 Task: Find connections with filter location Maragogi with filter topic #successwith filter profile language Potuguese with filter current company Vira International Placements Pvt Ltd with filter school Loyola College with filter industry Embedded Software Products with filter service category Event Photography with filter keywords title Customer Support Representative
Action: Mouse moved to (501, 96)
Screenshot: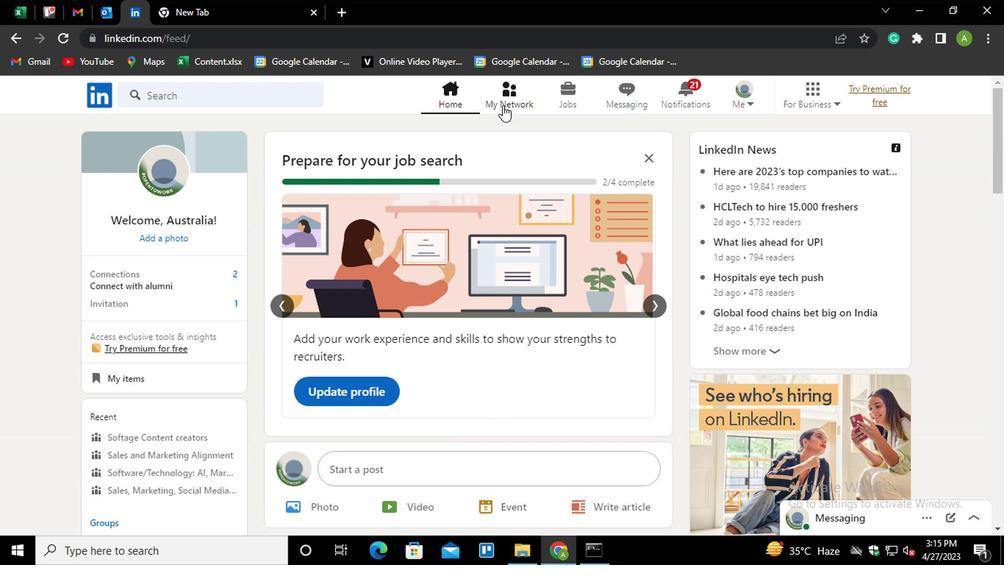 
Action: Mouse pressed left at (501, 96)
Screenshot: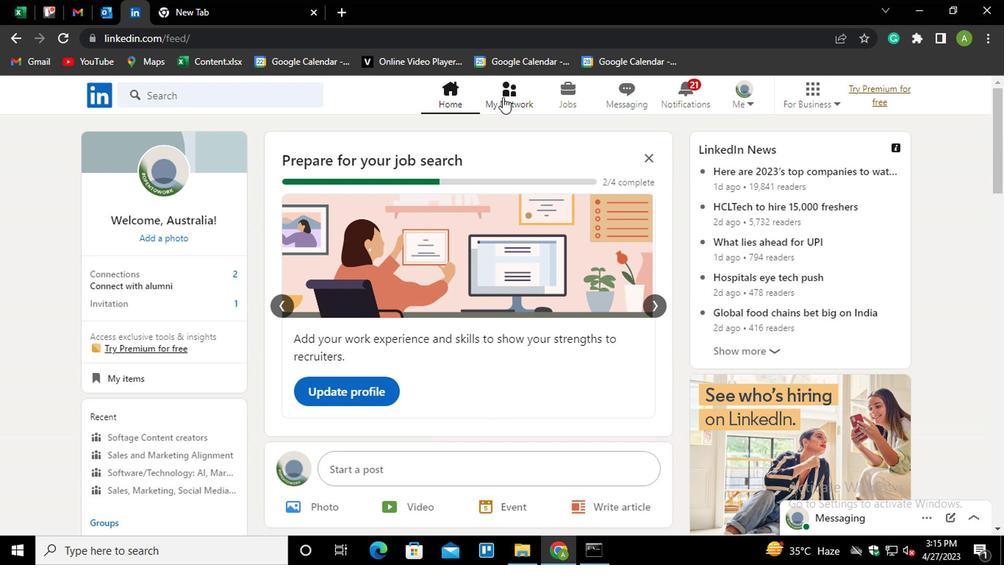
Action: Mouse moved to (187, 178)
Screenshot: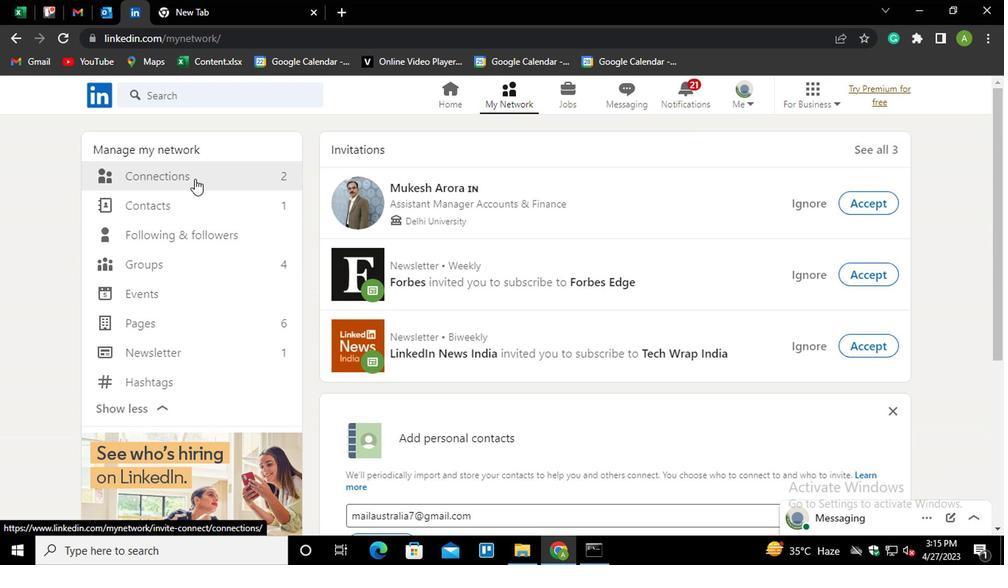 
Action: Mouse pressed left at (187, 178)
Screenshot: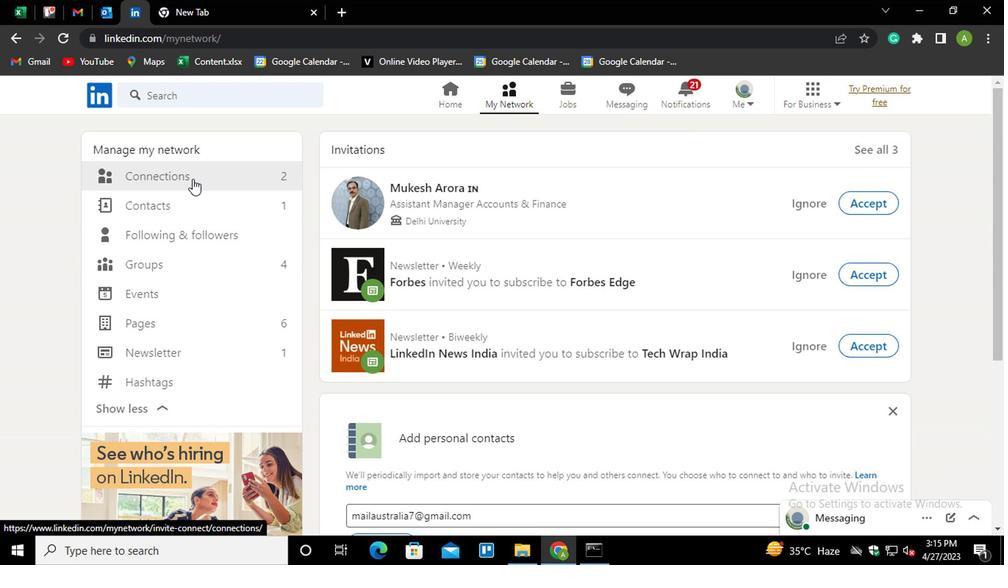 
Action: Mouse moved to (593, 174)
Screenshot: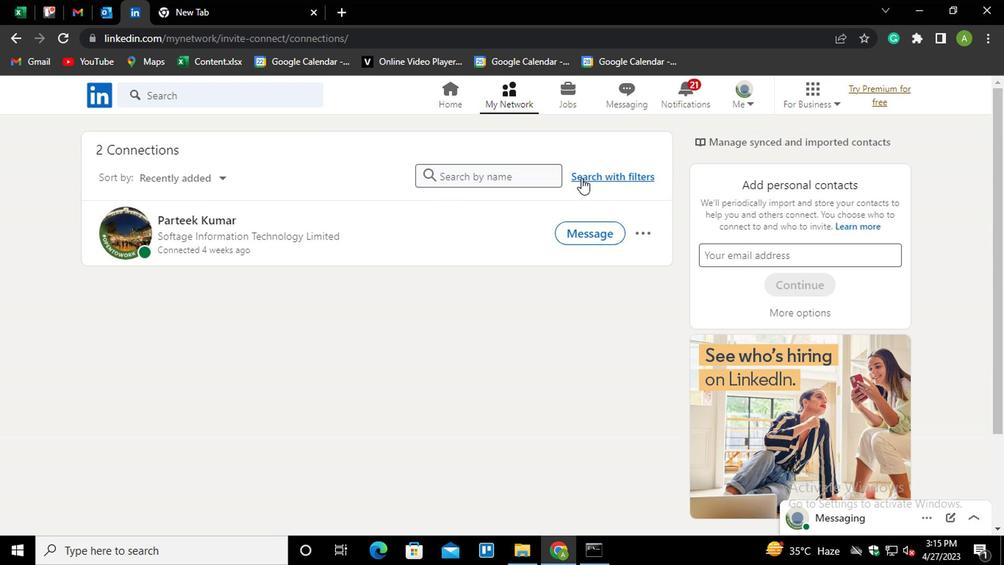 
Action: Mouse pressed left at (593, 174)
Screenshot: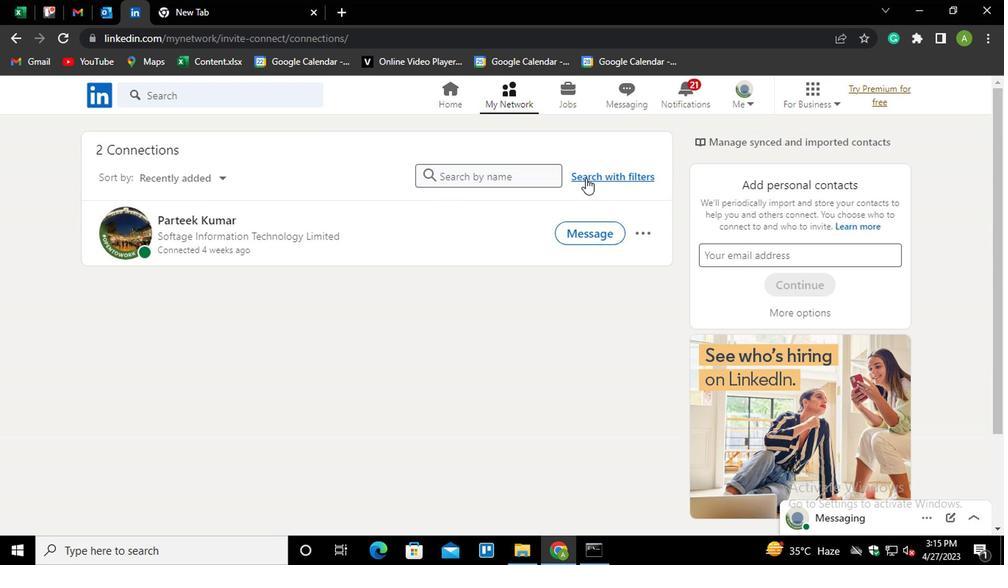 
Action: Mouse moved to (537, 136)
Screenshot: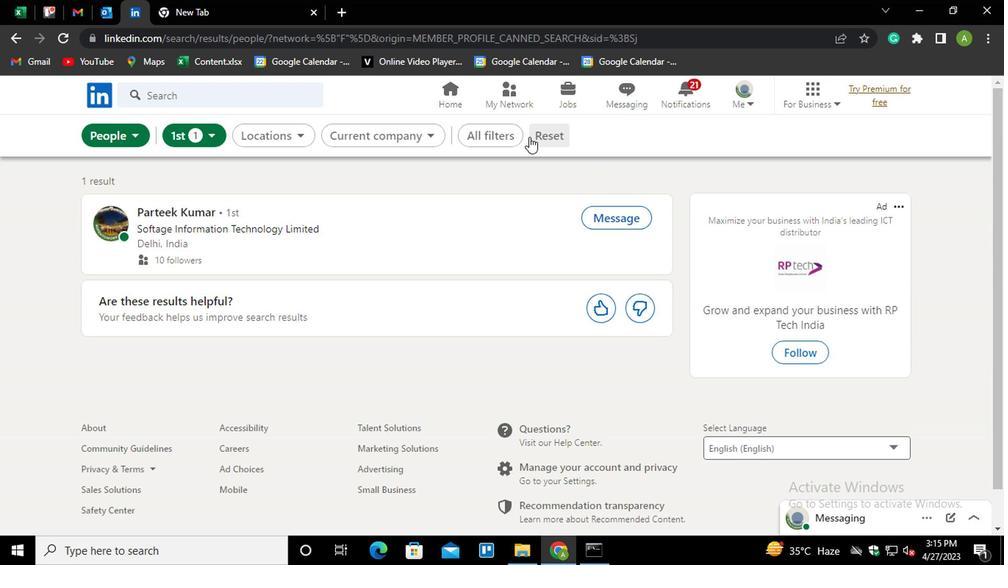 
Action: Mouse pressed left at (537, 136)
Screenshot: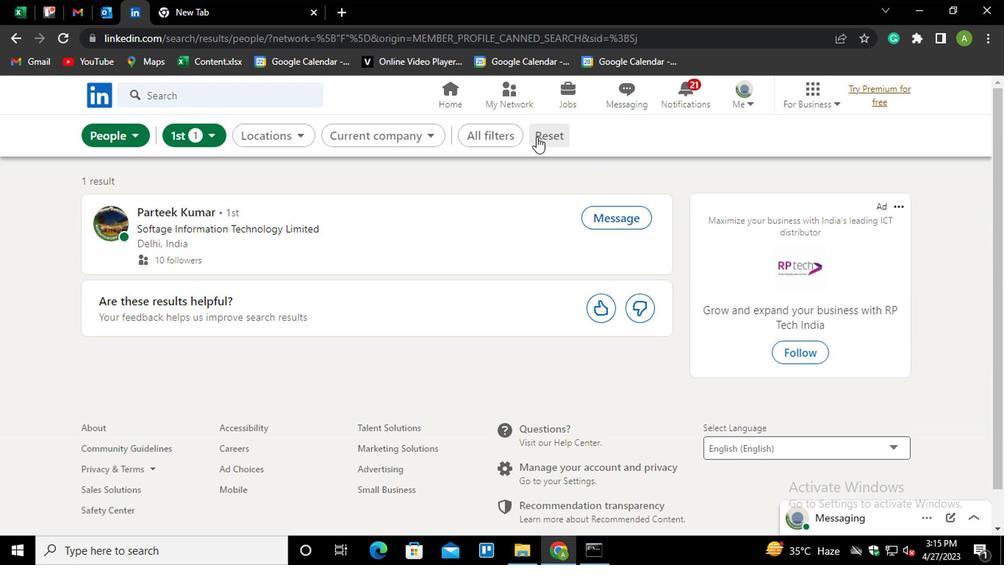 
Action: Mouse moved to (526, 136)
Screenshot: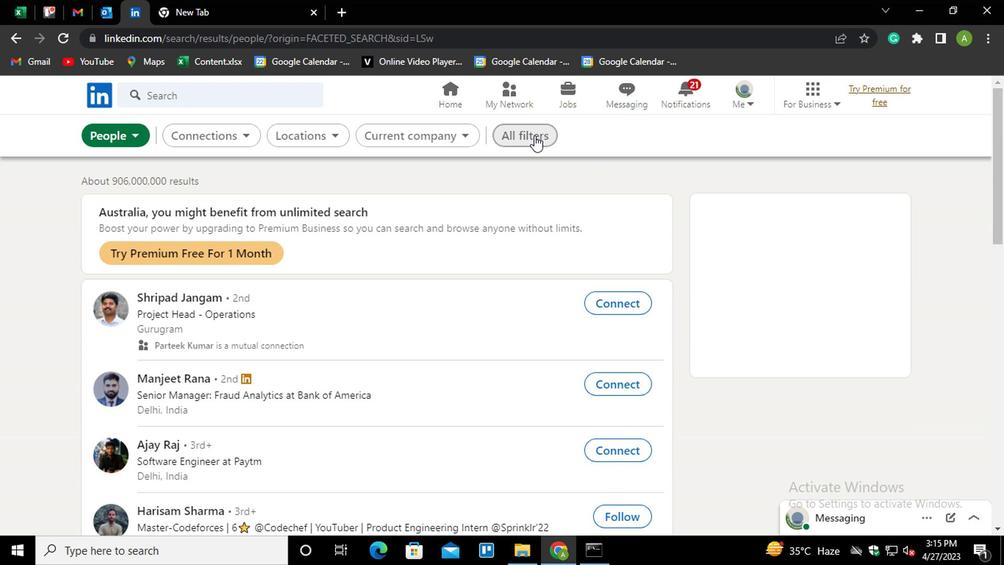 
Action: Mouse pressed left at (526, 136)
Screenshot: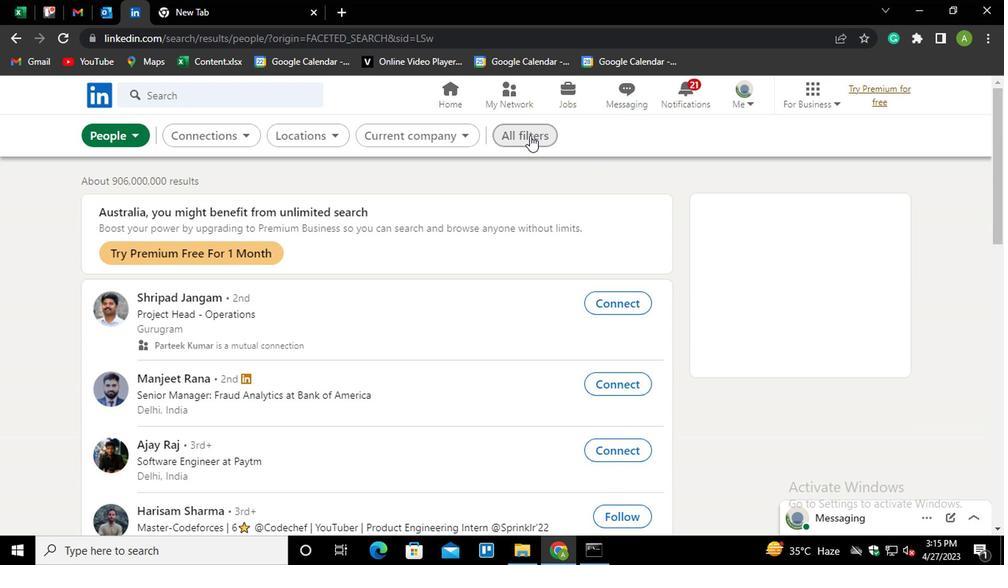 
Action: Mouse moved to (674, 323)
Screenshot: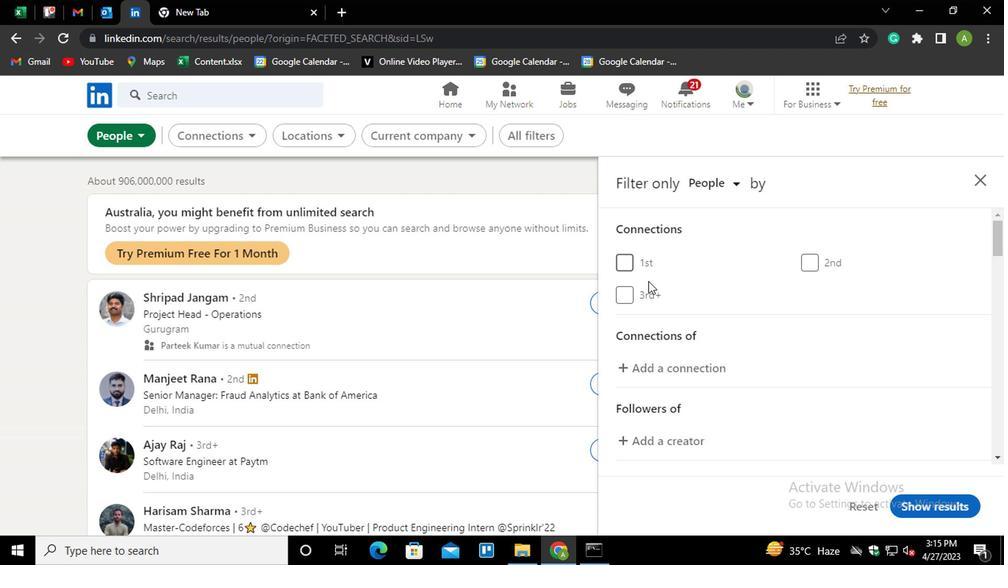 
Action: Mouse scrolled (674, 322) with delta (0, -1)
Screenshot: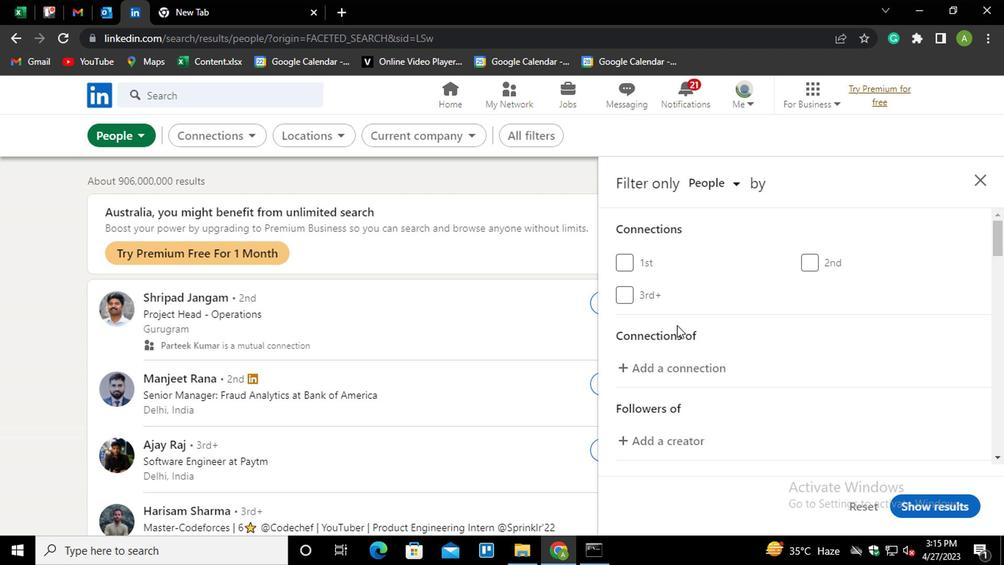 
Action: Mouse moved to (674, 323)
Screenshot: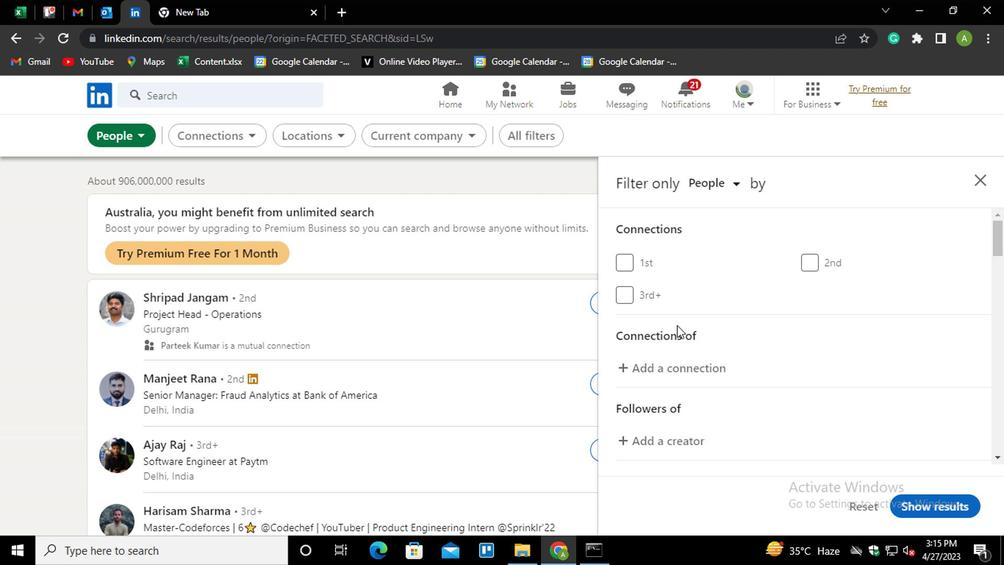 
Action: Mouse scrolled (674, 323) with delta (0, 0)
Screenshot: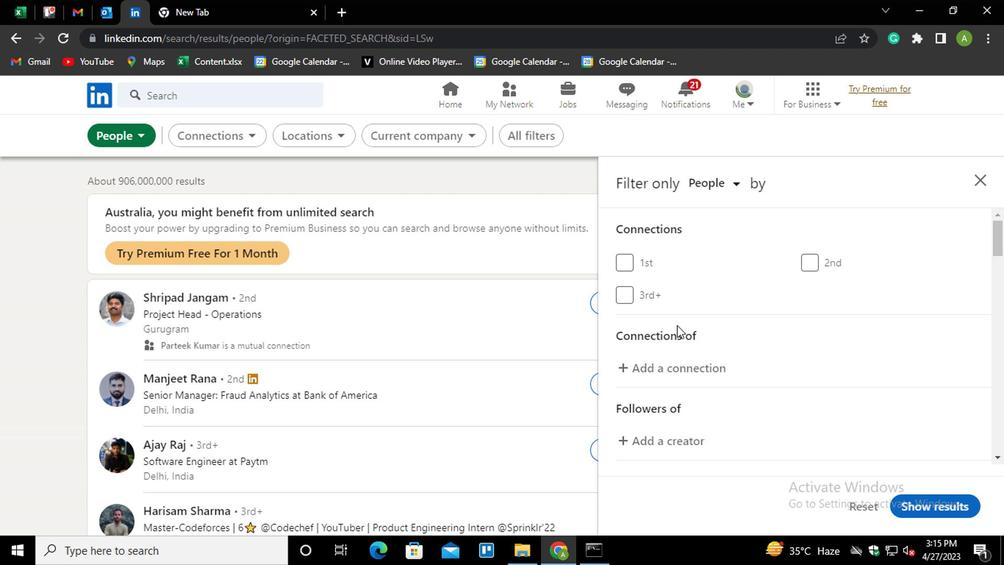 
Action: Mouse scrolled (674, 323) with delta (0, 0)
Screenshot: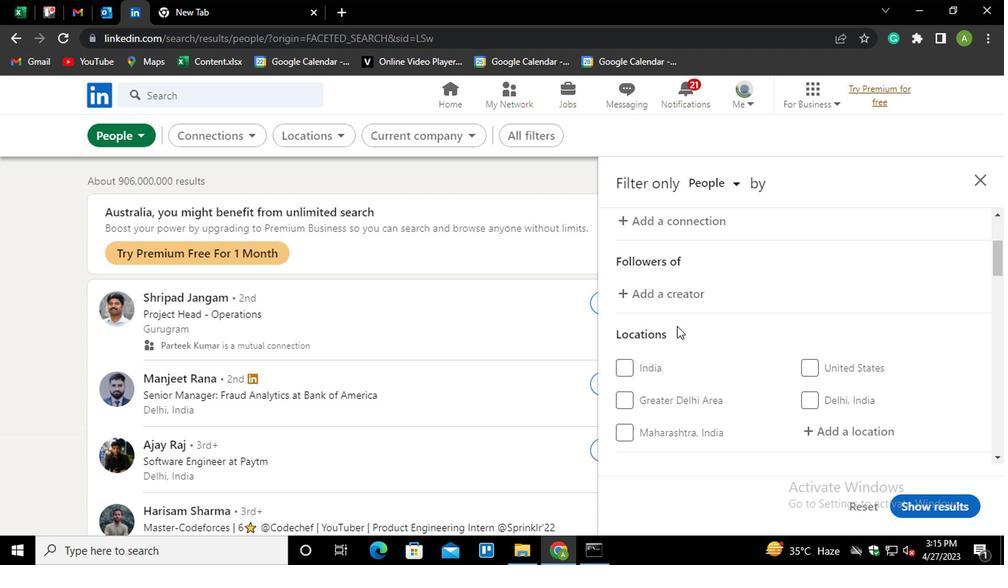
Action: Mouse moved to (840, 356)
Screenshot: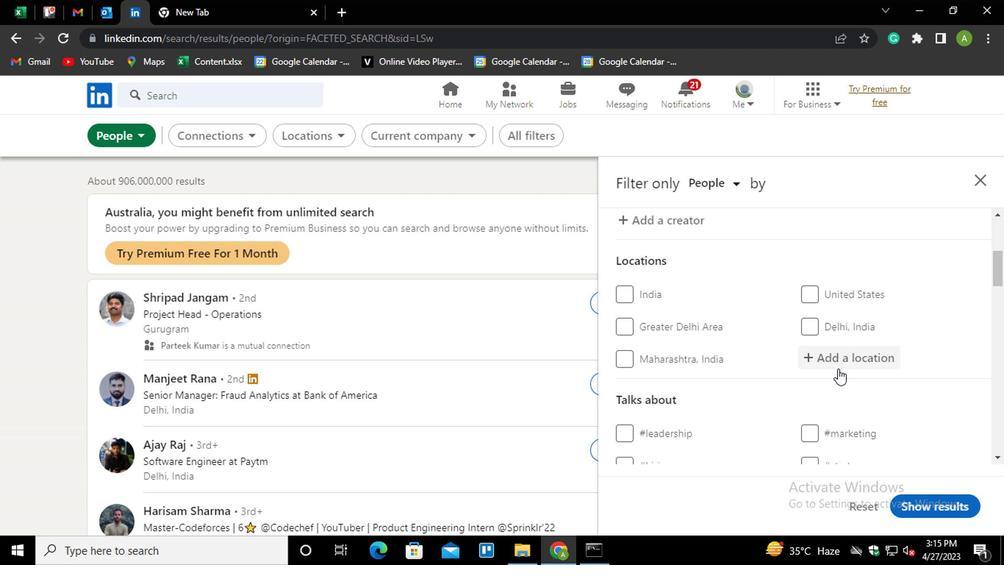 
Action: Mouse pressed left at (840, 356)
Screenshot: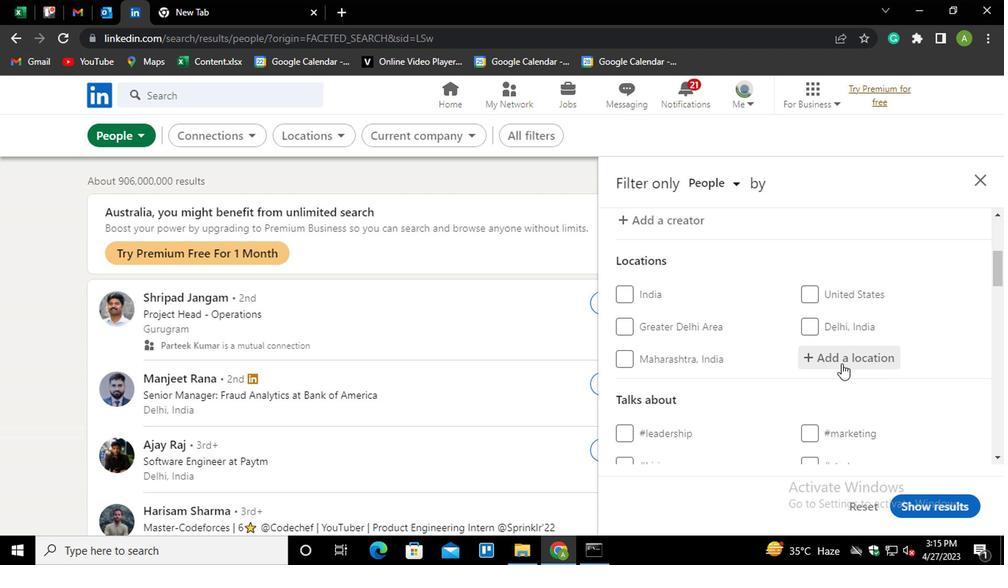 
Action: Mouse moved to (836, 356)
Screenshot: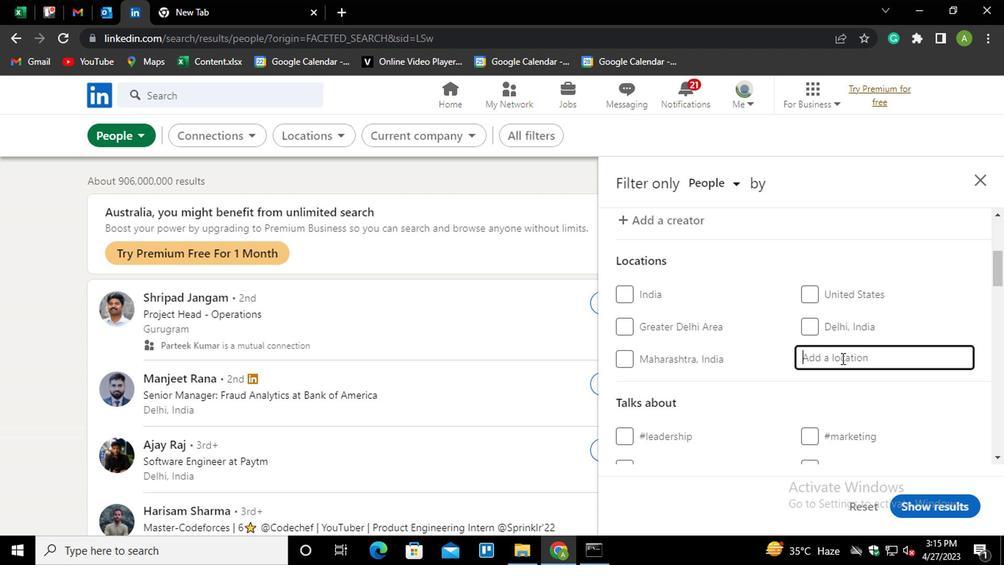 
Action: Mouse pressed left at (836, 356)
Screenshot: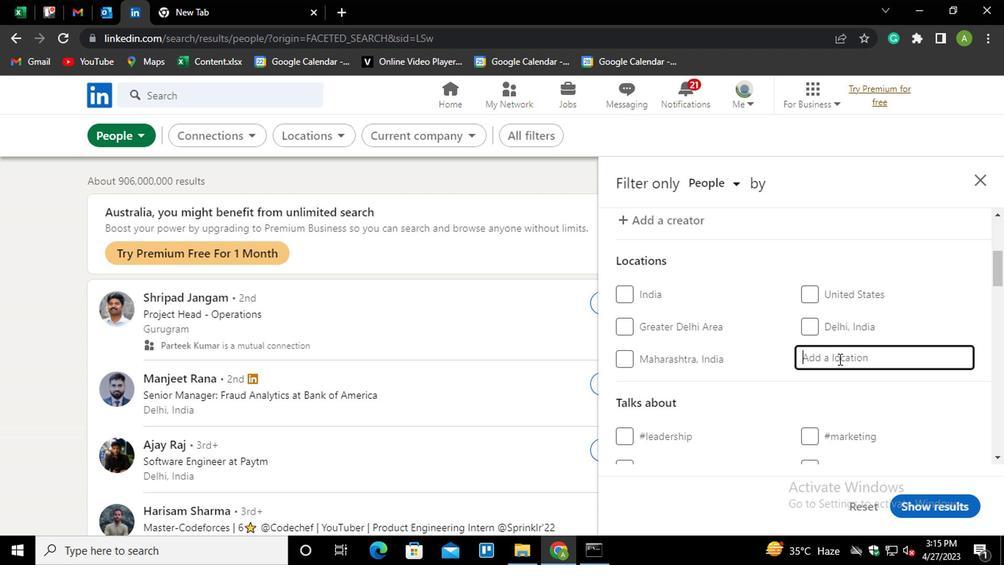 
Action: Key pressed <Key.shift>MARAGOGP<Key.backspace>I<Key.down><Key.enter>
Screenshot: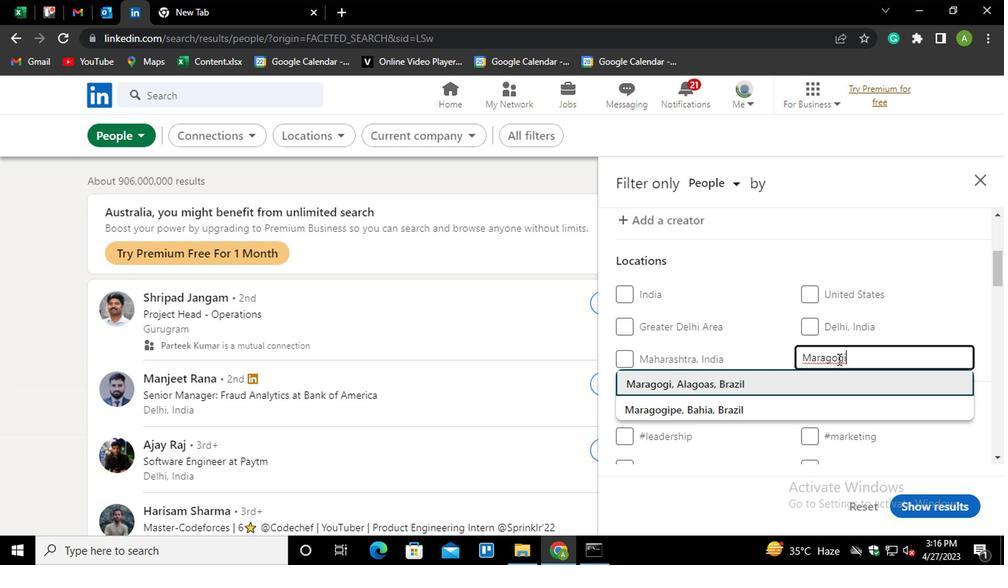 
Action: Mouse moved to (836, 355)
Screenshot: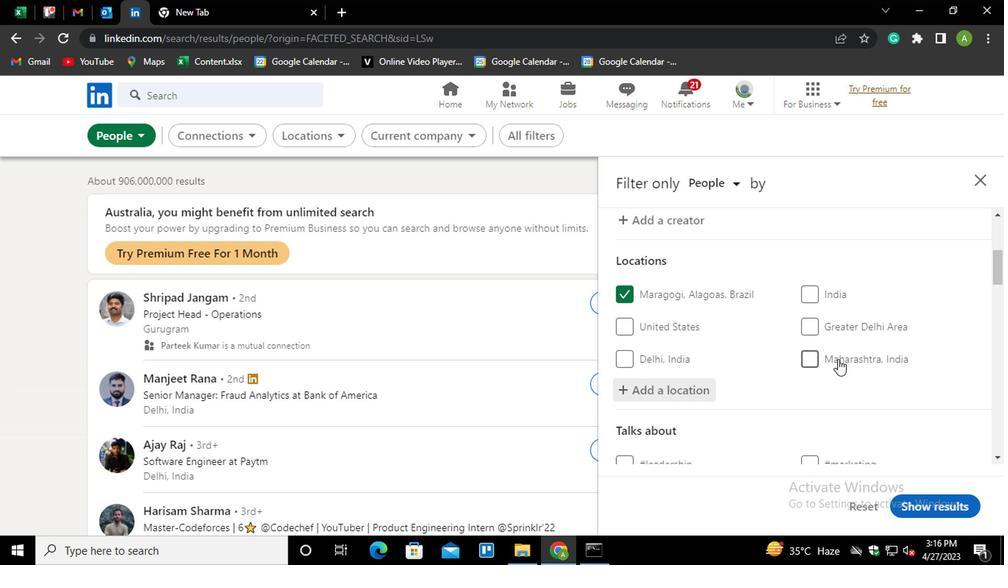 
Action: Mouse scrolled (836, 355) with delta (0, 0)
Screenshot: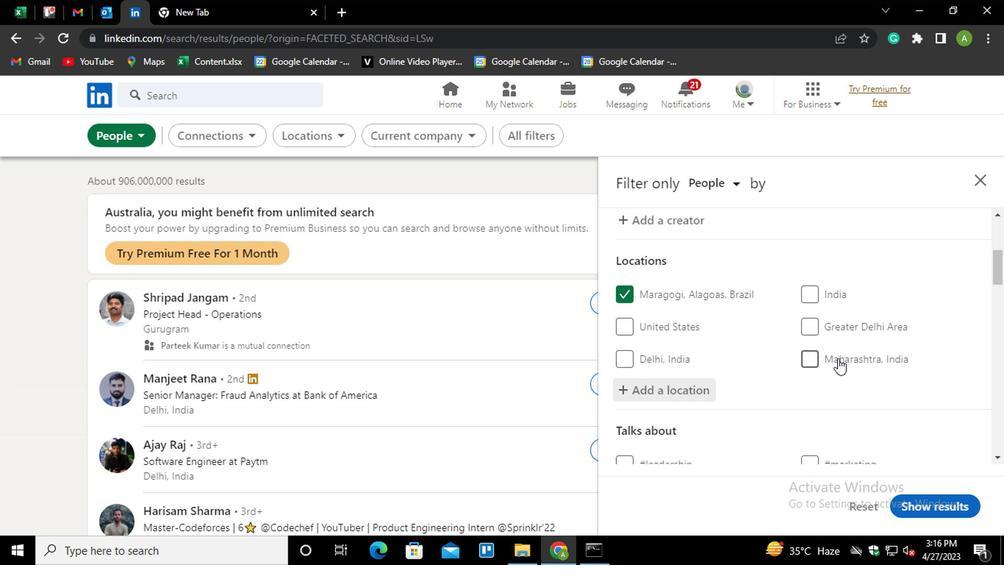 
Action: Mouse scrolled (836, 355) with delta (0, 0)
Screenshot: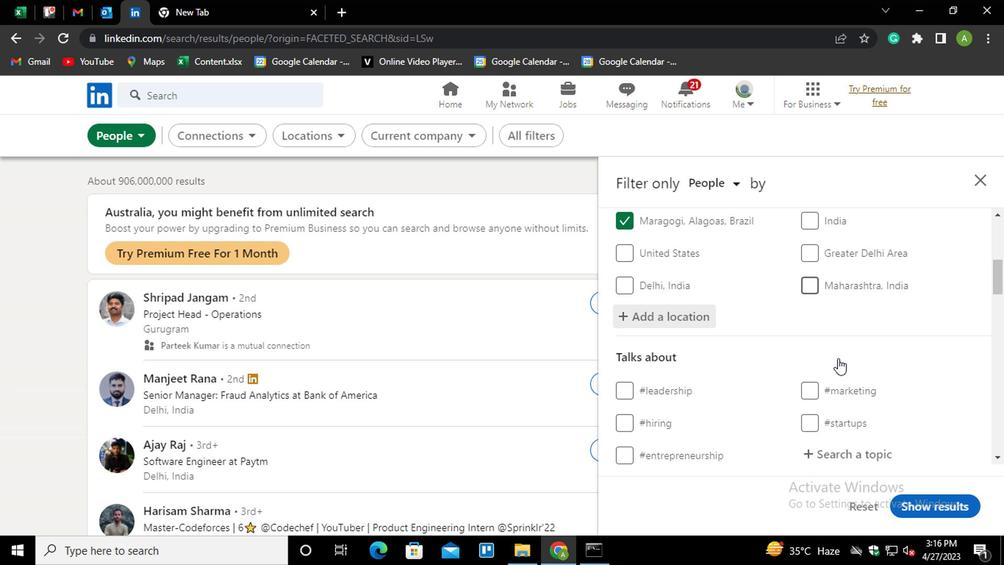 
Action: Mouse scrolled (836, 355) with delta (0, 0)
Screenshot: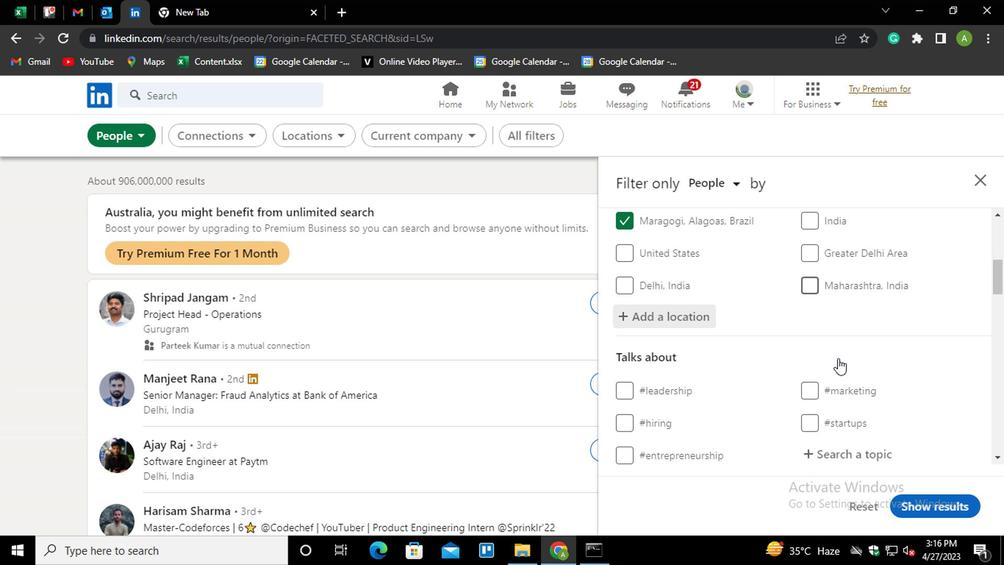 
Action: Mouse moved to (825, 305)
Screenshot: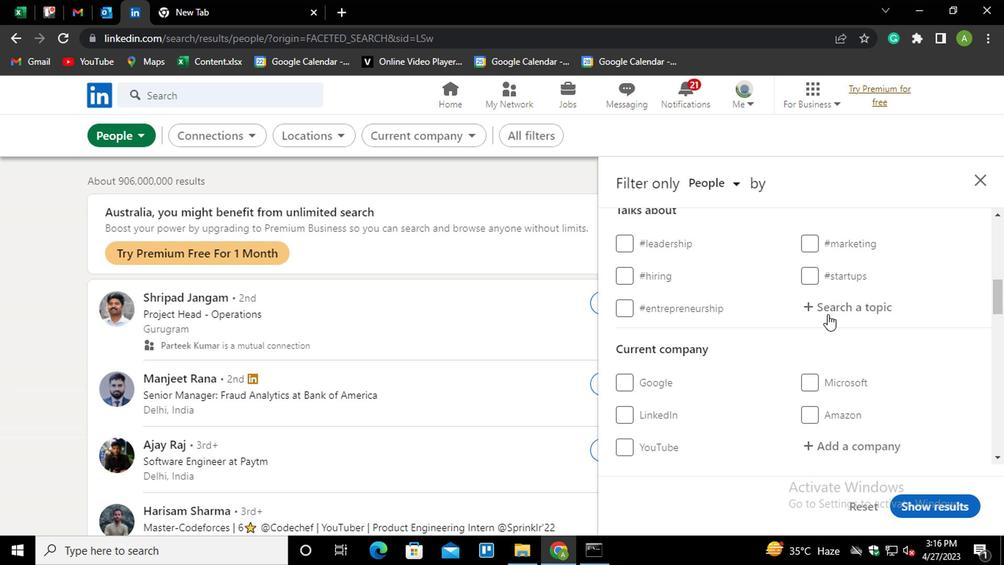 
Action: Mouse pressed left at (825, 305)
Screenshot: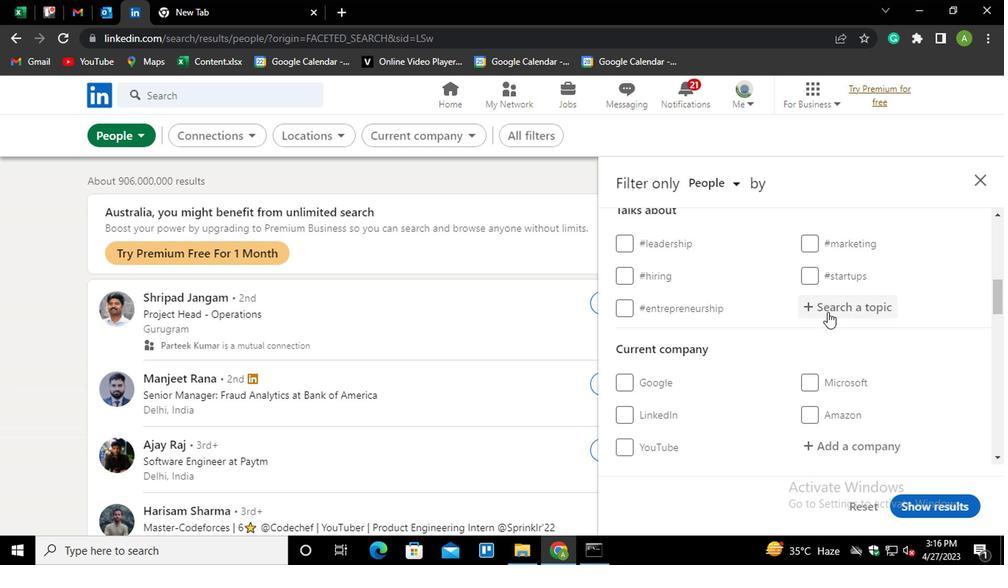 
Action: Mouse moved to (815, 309)
Screenshot: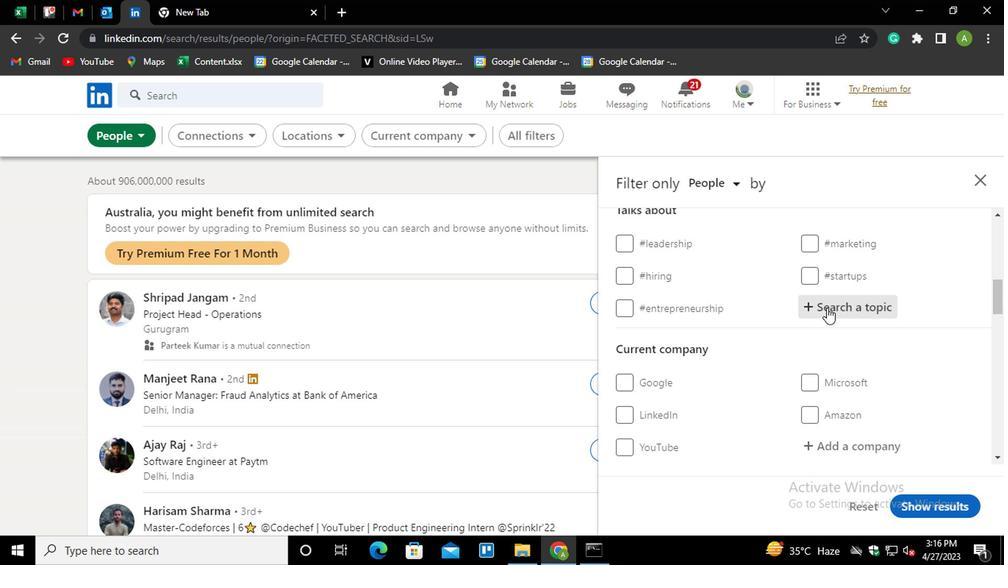
Action: Key pressed <Key.shift>#SUV<Key.backspace>CCESS
Screenshot: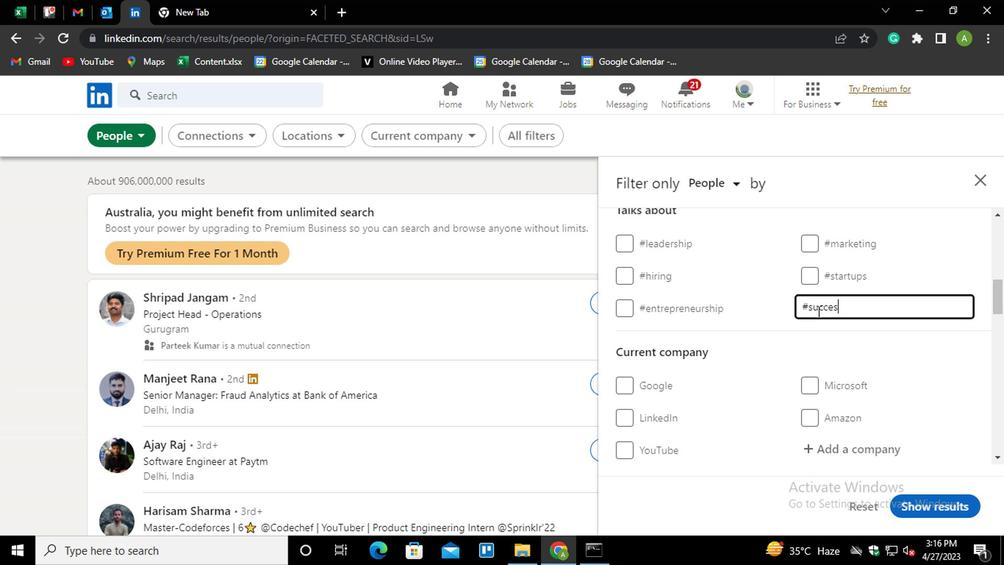 
Action: Mouse moved to (798, 331)
Screenshot: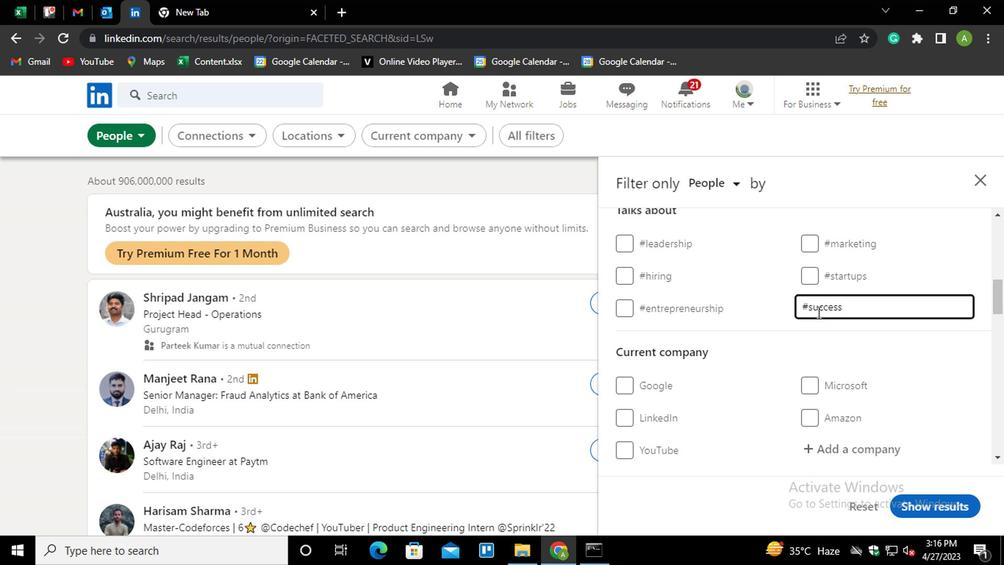 
Action: Mouse pressed left at (798, 331)
Screenshot: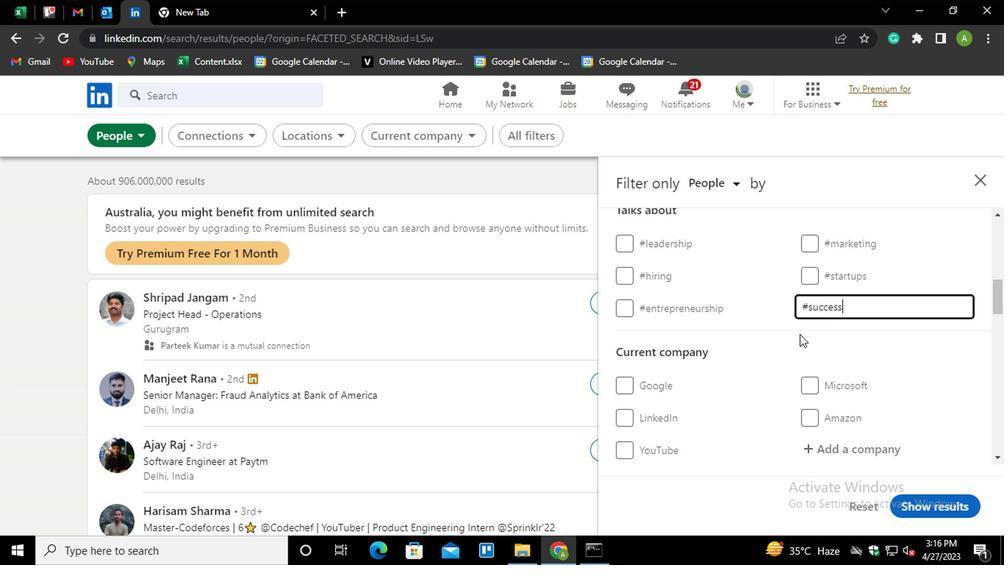 
Action: Mouse scrolled (798, 331) with delta (0, 0)
Screenshot: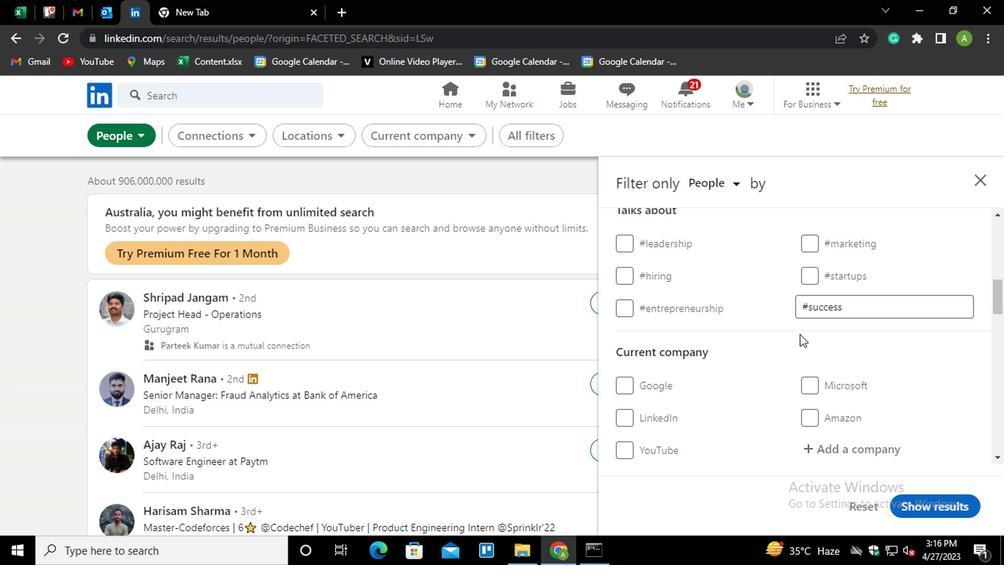 
Action: Mouse scrolled (798, 331) with delta (0, 0)
Screenshot: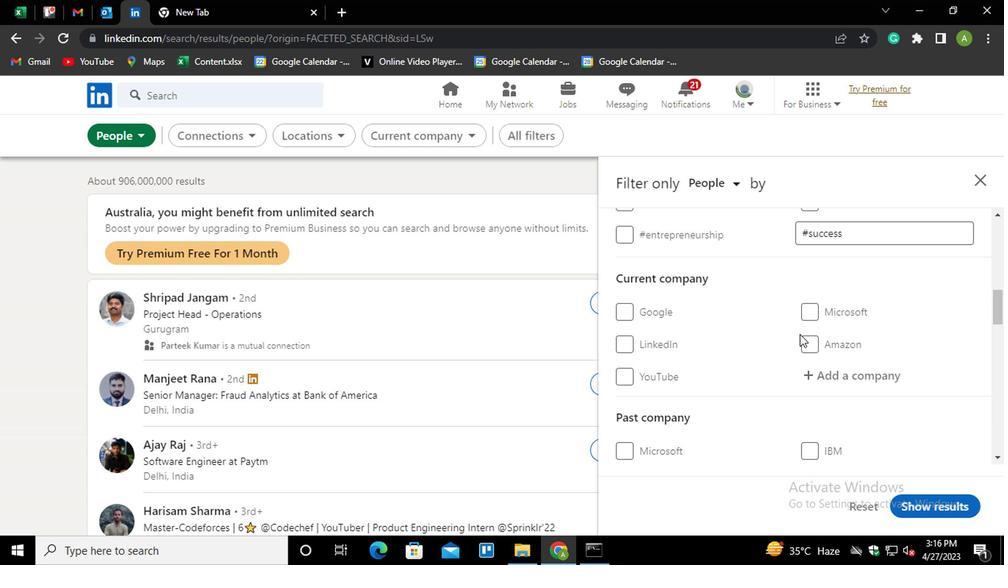 
Action: Mouse scrolled (798, 331) with delta (0, 0)
Screenshot: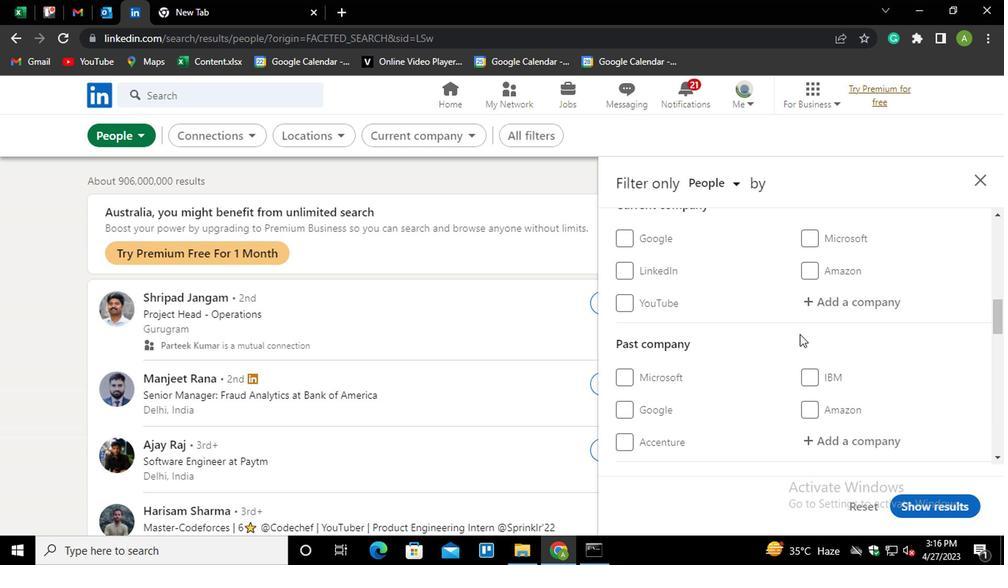 
Action: Mouse scrolled (798, 331) with delta (0, 0)
Screenshot: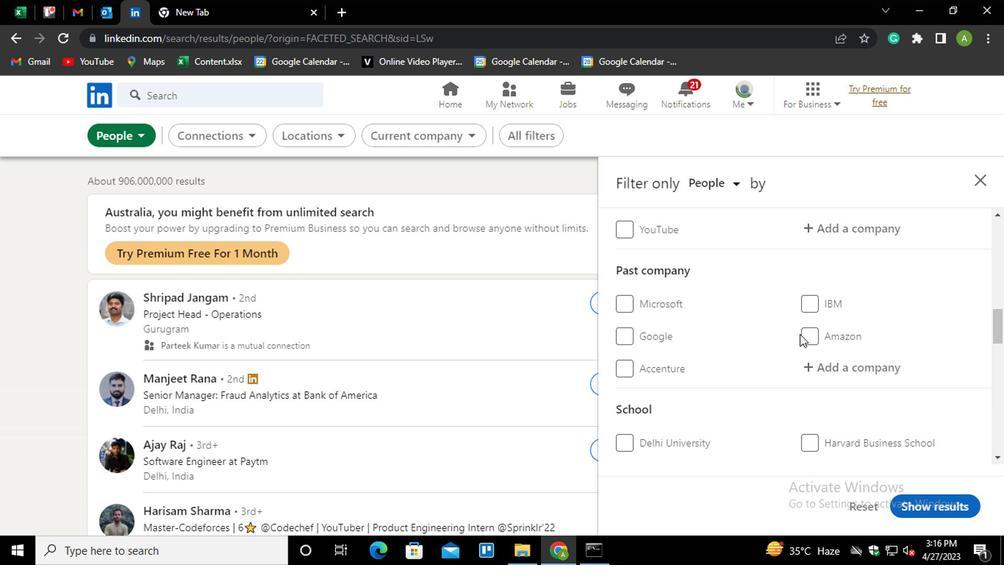 
Action: Mouse scrolled (798, 331) with delta (0, 0)
Screenshot: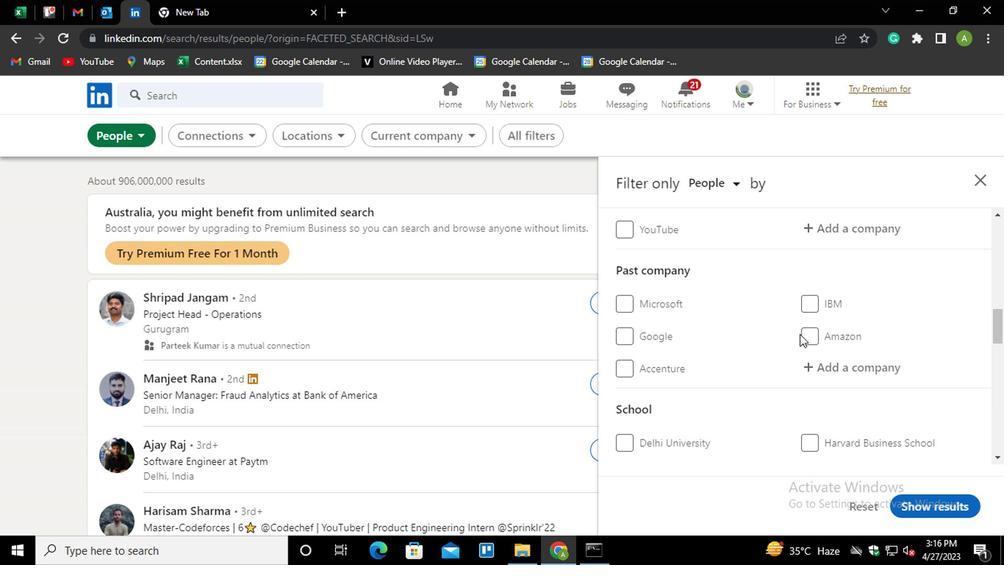 
Action: Mouse scrolled (798, 331) with delta (0, 0)
Screenshot: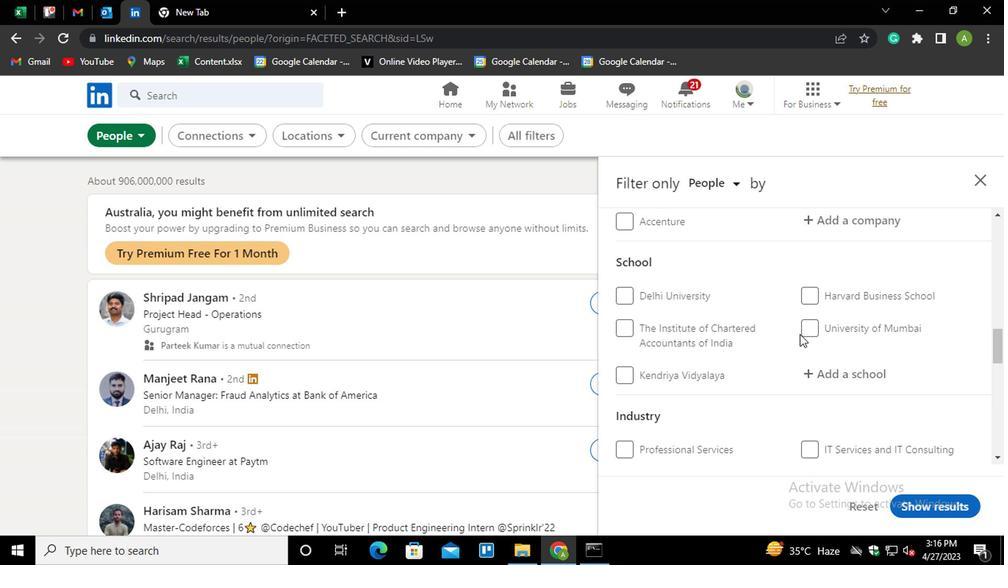 
Action: Mouse scrolled (798, 331) with delta (0, 0)
Screenshot: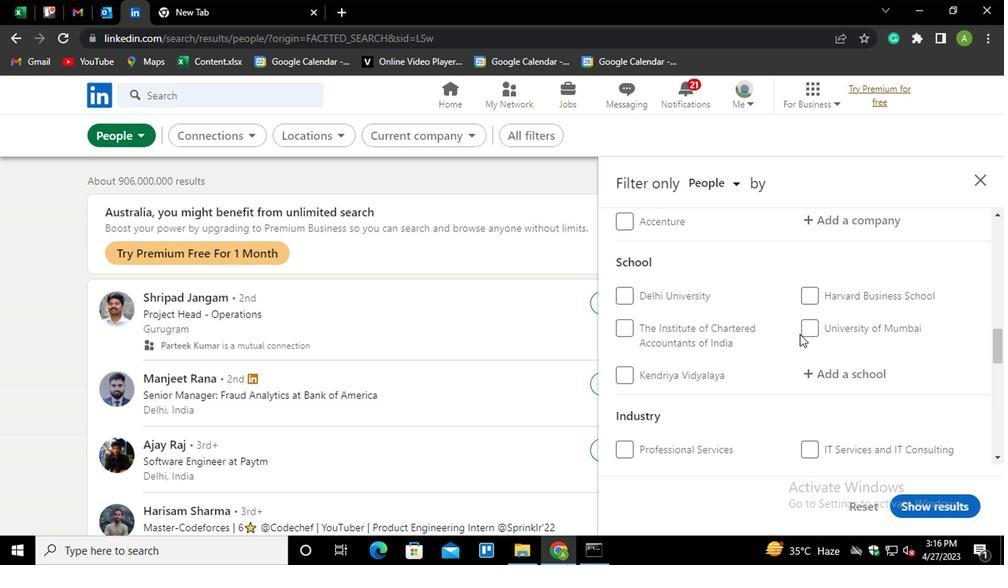 
Action: Mouse scrolled (798, 331) with delta (0, 0)
Screenshot: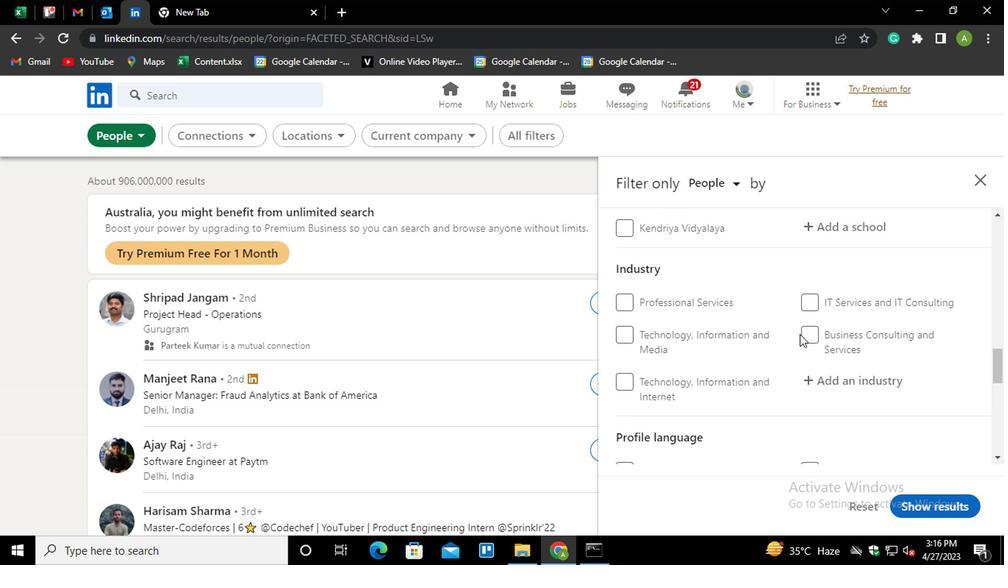 
Action: Mouse scrolled (798, 331) with delta (0, 0)
Screenshot: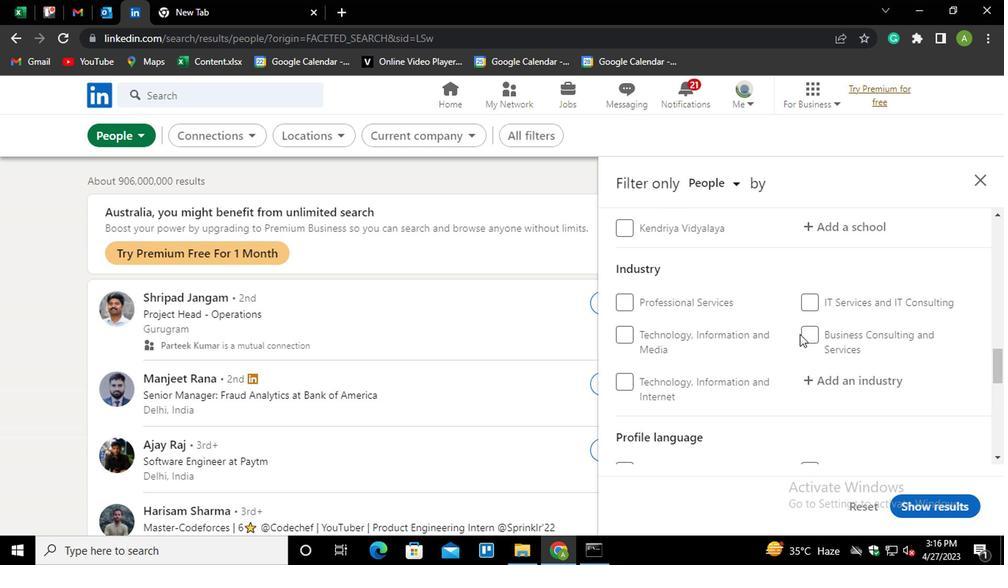 
Action: Mouse moved to (809, 346)
Screenshot: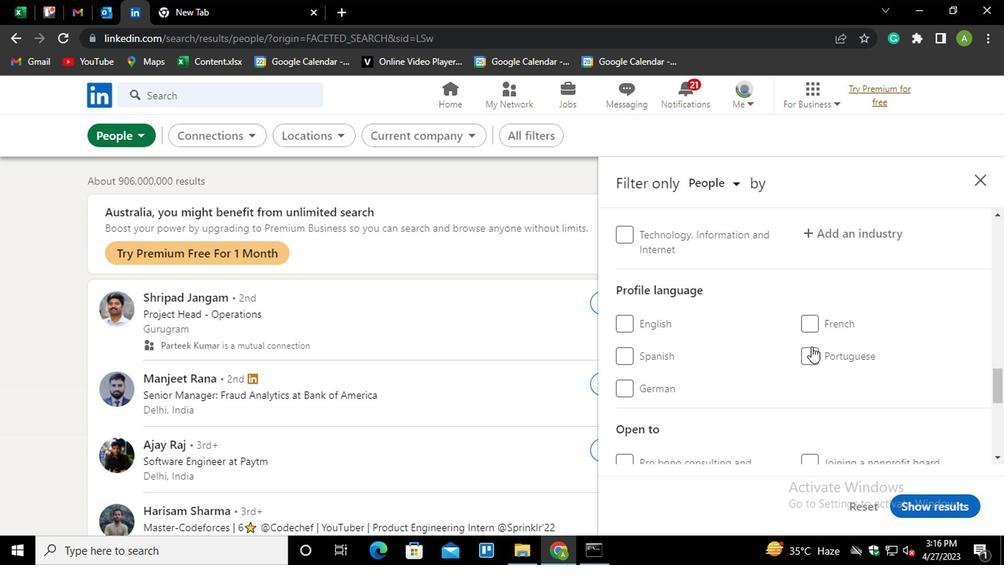
Action: Mouse pressed left at (809, 346)
Screenshot: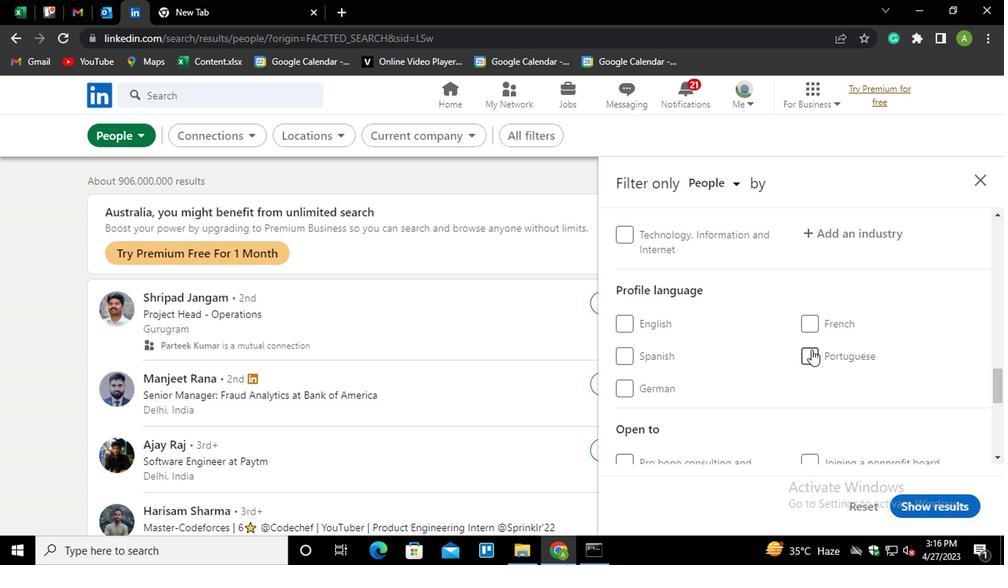 
Action: Mouse scrolled (809, 347) with delta (0, 1)
Screenshot: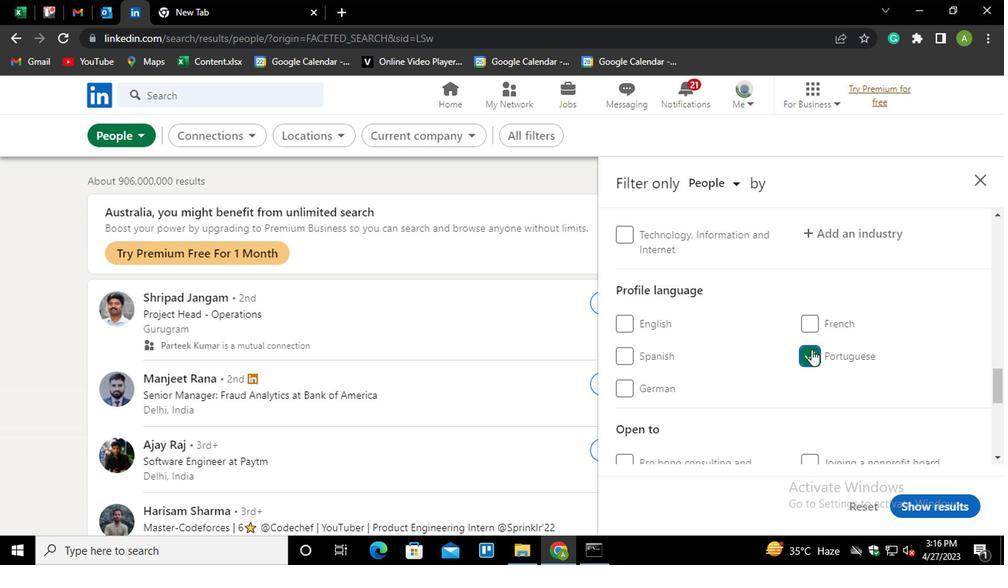 
Action: Mouse scrolled (809, 347) with delta (0, 1)
Screenshot: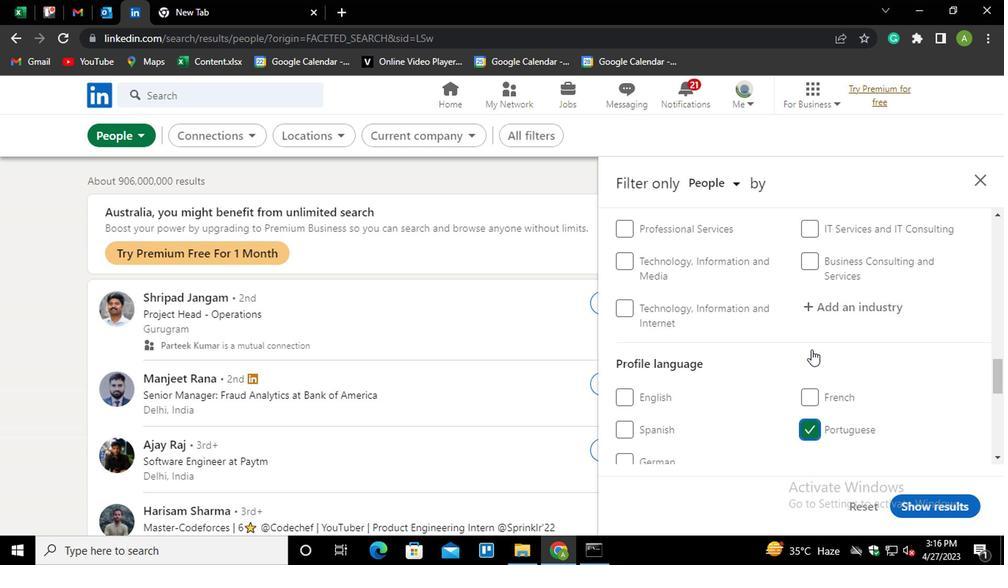 
Action: Mouse scrolled (809, 347) with delta (0, 1)
Screenshot: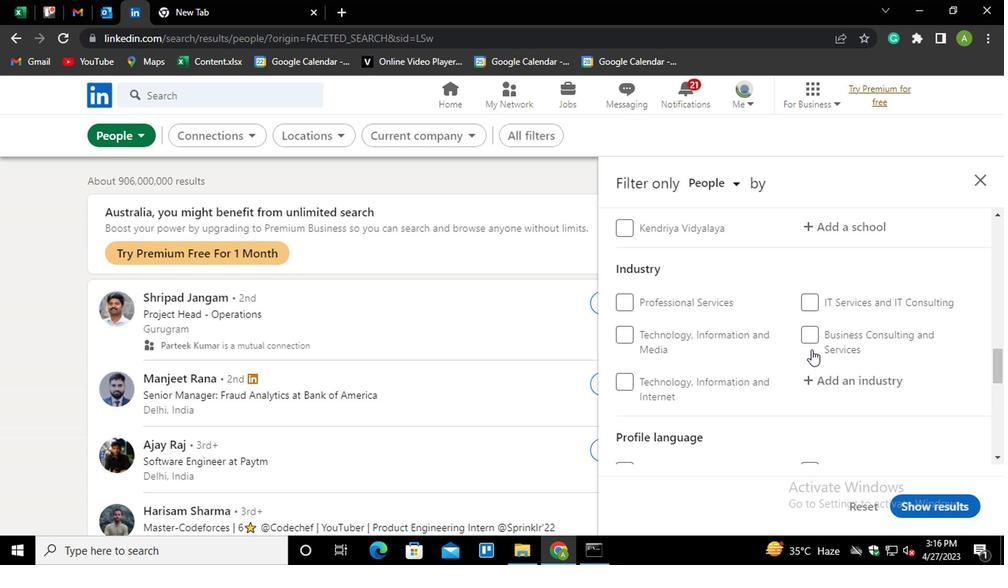 
Action: Mouse scrolled (809, 347) with delta (0, 1)
Screenshot: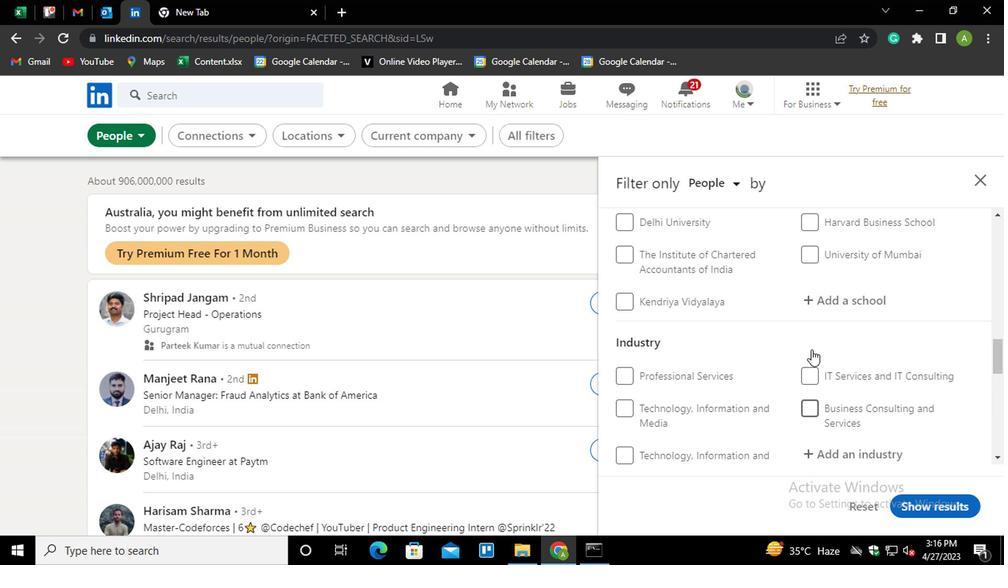 
Action: Mouse scrolled (809, 347) with delta (0, 1)
Screenshot: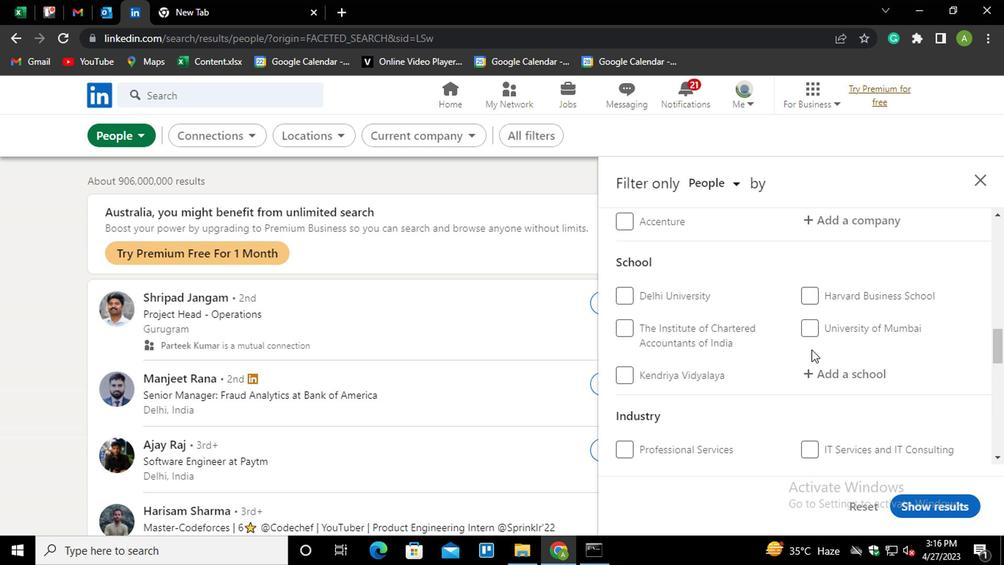 
Action: Mouse scrolled (809, 347) with delta (0, 1)
Screenshot: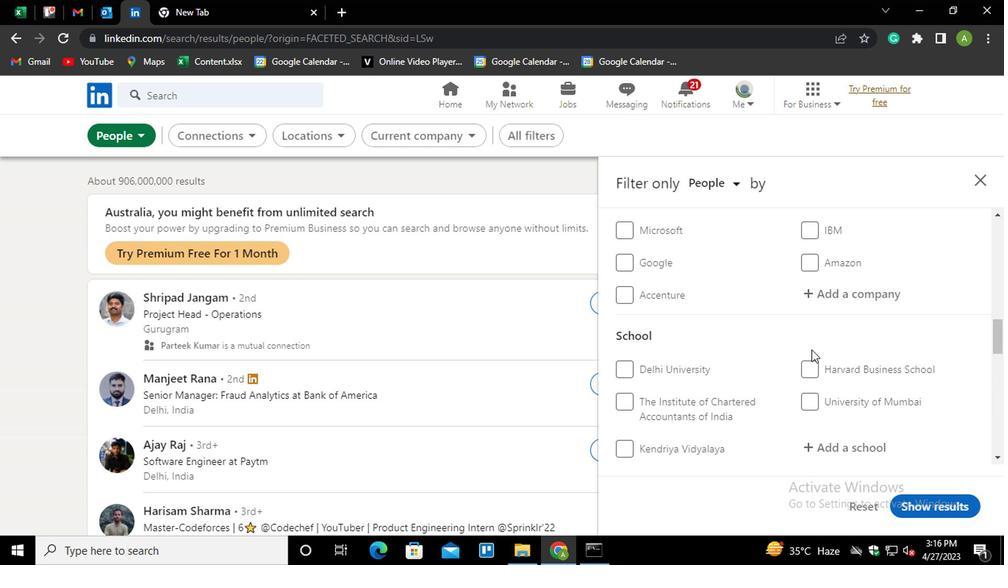 
Action: Mouse moved to (813, 358)
Screenshot: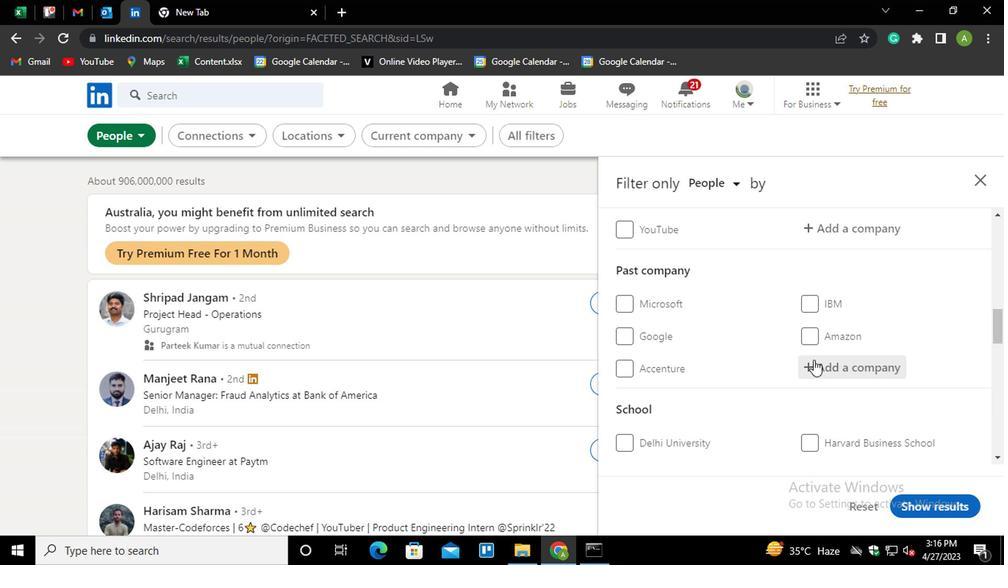 
Action: Mouse pressed left at (813, 358)
Screenshot: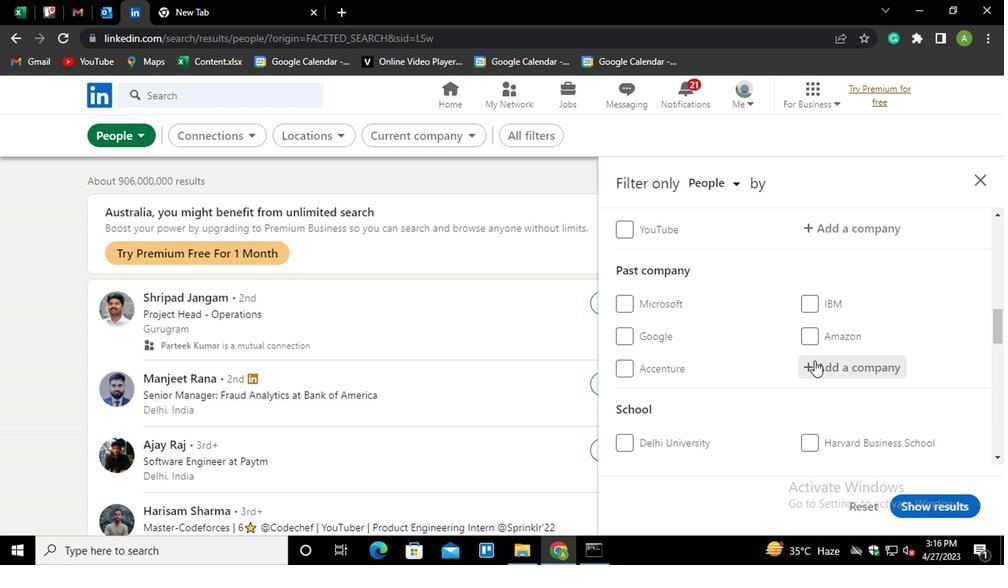 
Action: Mouse moved to (816, 358)
Screenshot: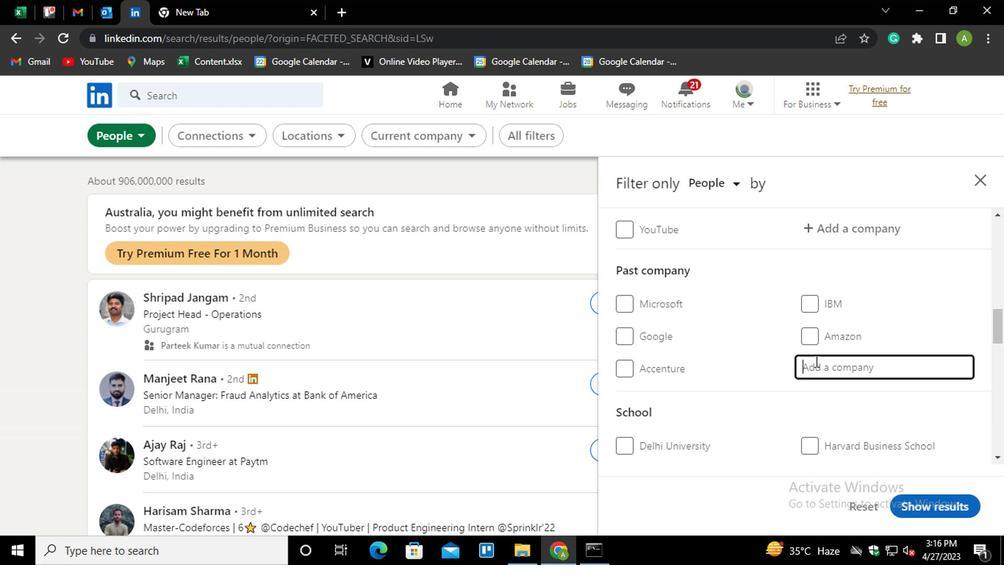 
Action: Mouse scrolled (816, 359) with delta (0, 0)
Screenshot: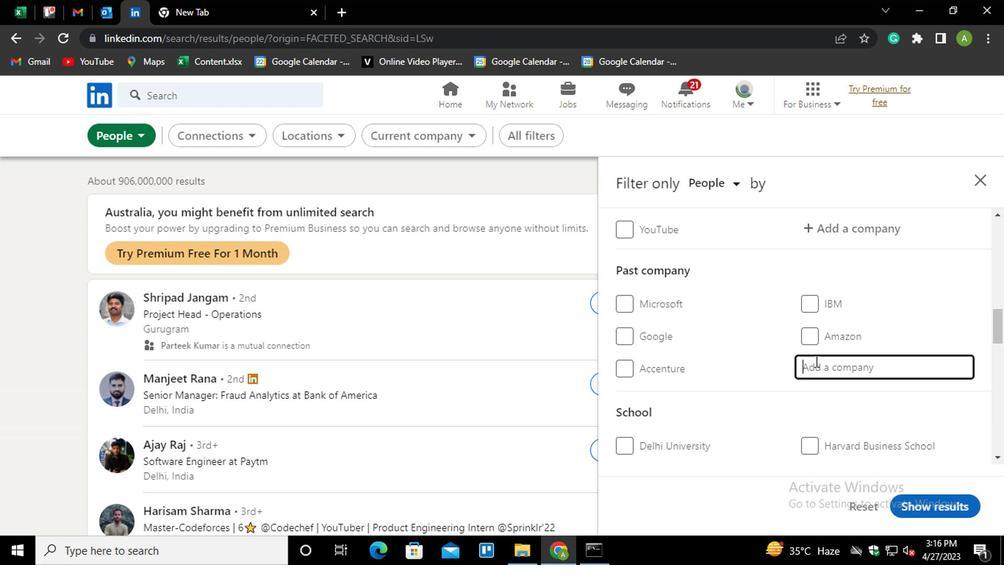 
Action: Mouse moved to (825, 300)
Screenshot: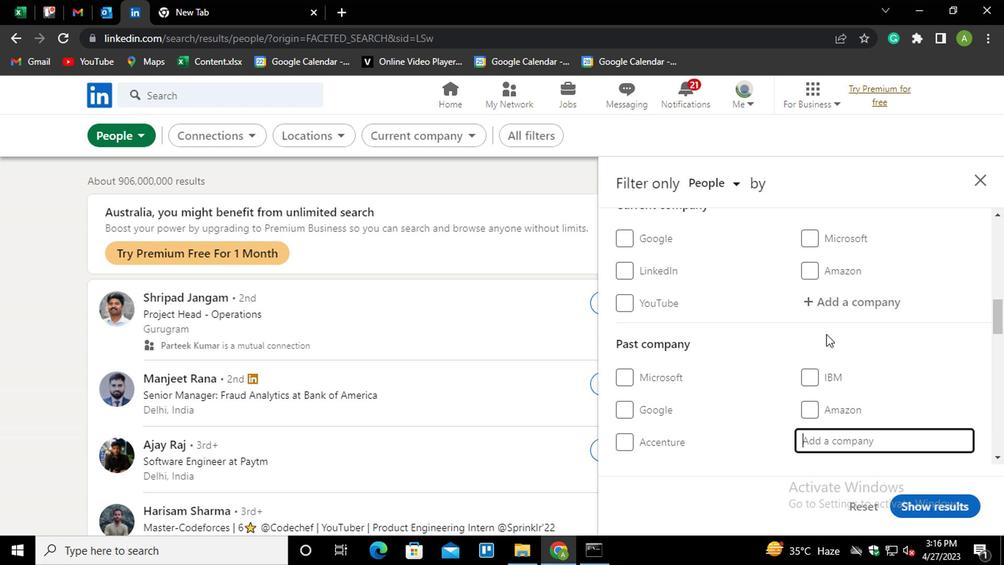 
Action: Mouse pressed left at (825, 300)
Screenshot: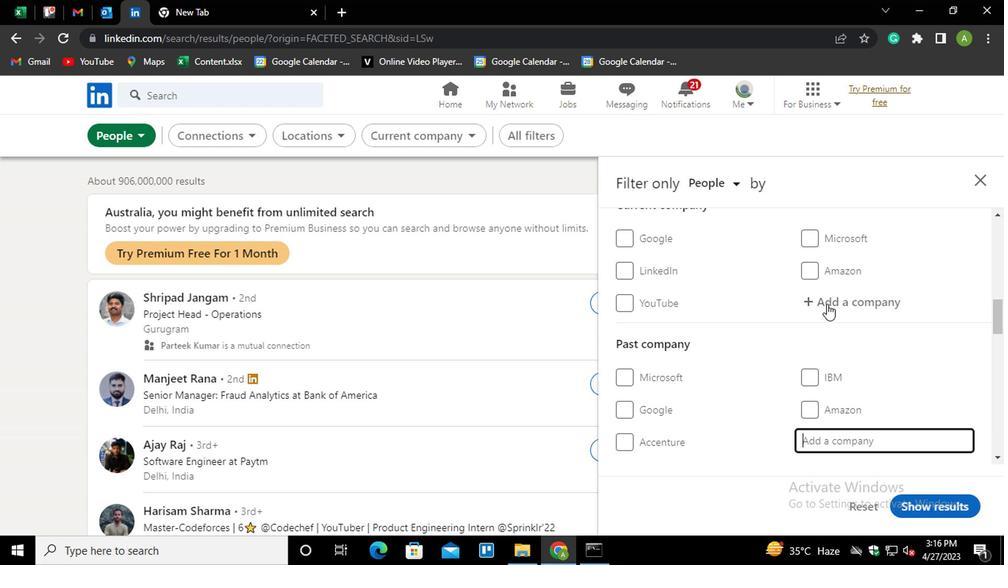 
Action: Key pressed <Key.shift><Key.shift><Key.shift><Key.shift><Key.shift>VIRA<Key.space><Key.shift>IN<Key.down><Key.enter>
Screenshot: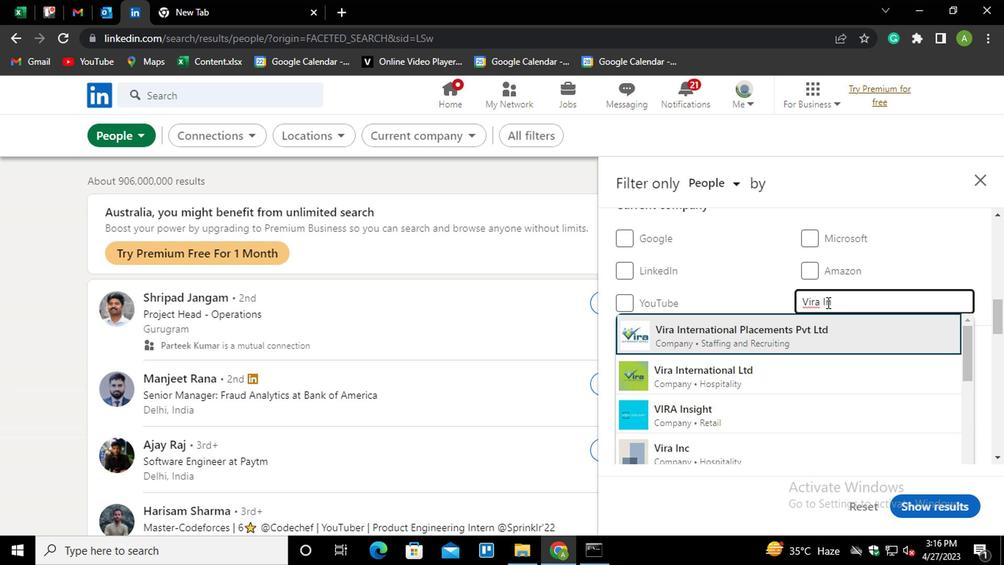 
Action: Mouse moved to (860, 314)
Screenshot: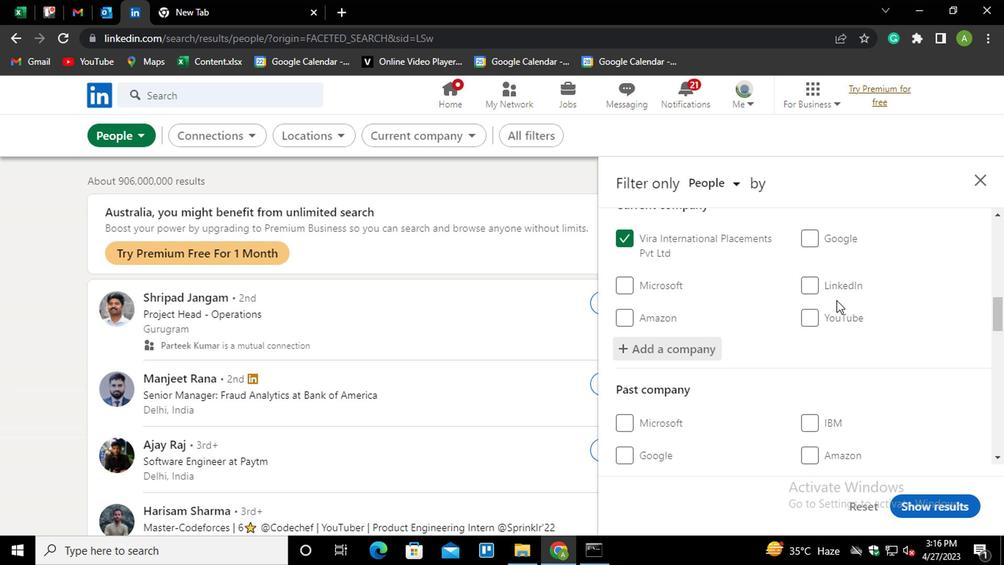 
Action: Mouse scrolled (860, 314) with delta (0, 0)
Screenshot: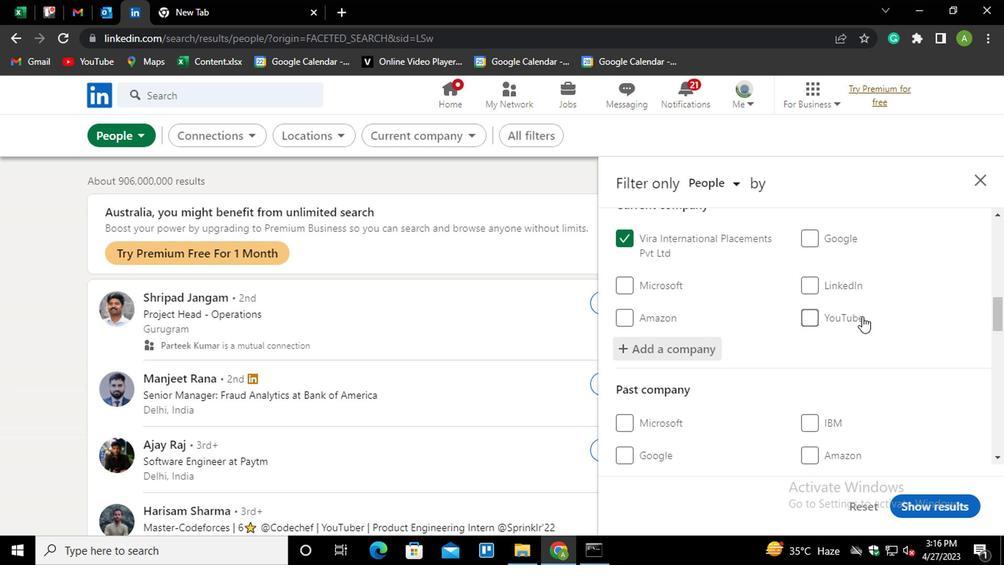 
Action: Mouse moved to (860, 316)
Screenshot: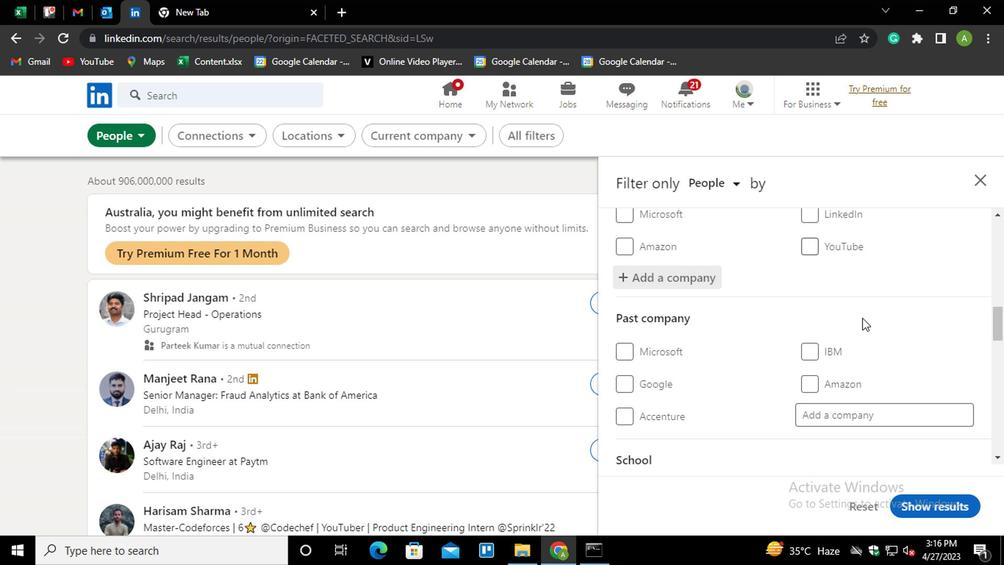 
Action: Mouse scrolled (860, 316) with delta (0, 0)
Screenshot: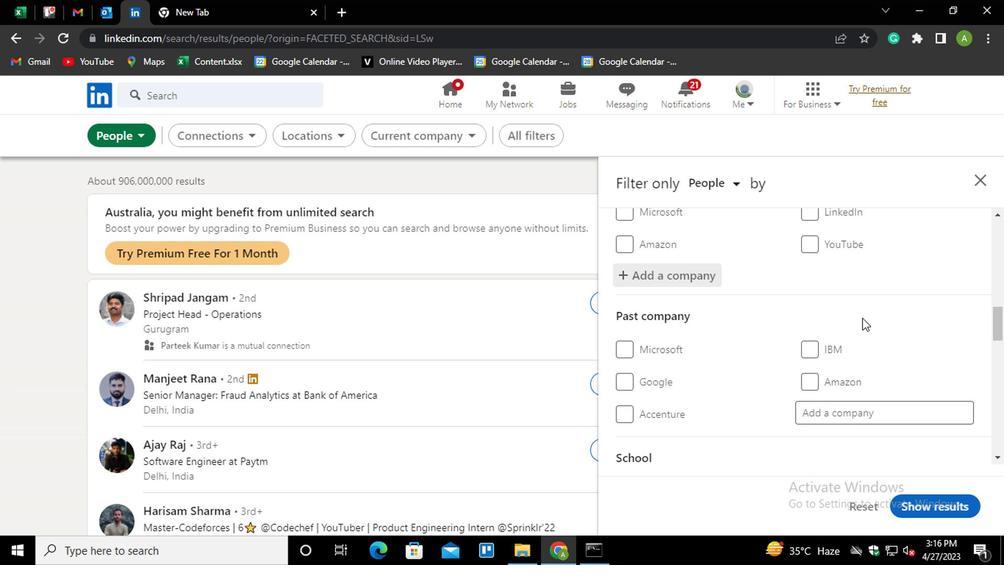 
Action: Mouse moved to (860, 317)
Screenshot: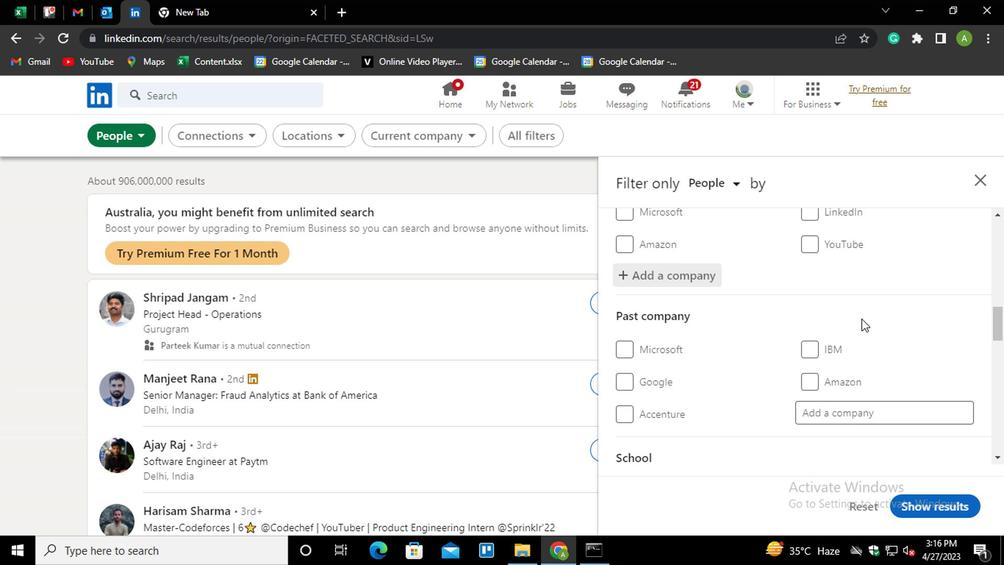 
Action: Mouse scrolled (860, 316) with delta (0, -1)
Screenshot: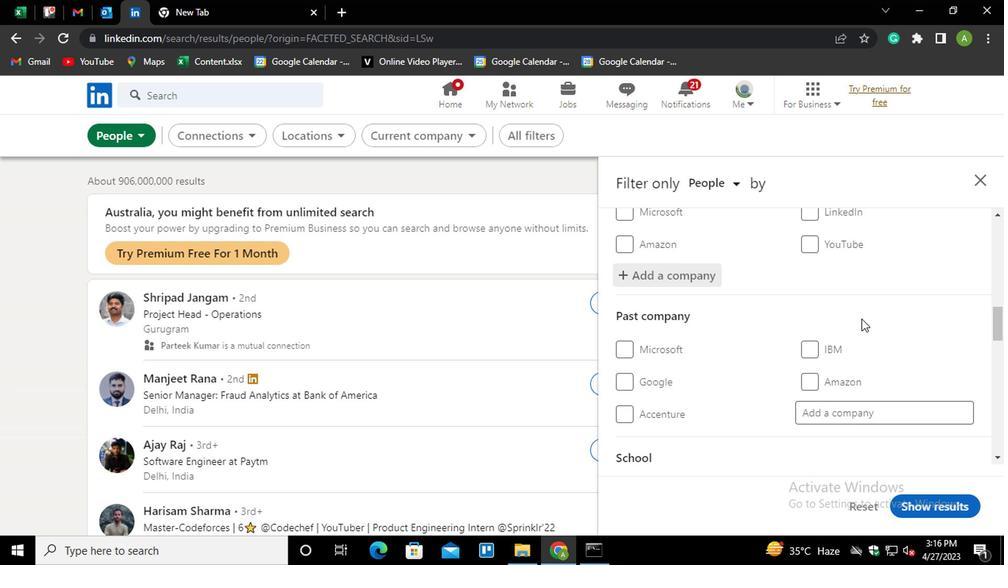 
Action: Mouse scrolled (860, 316) with delta (0, -1)
Screenshot: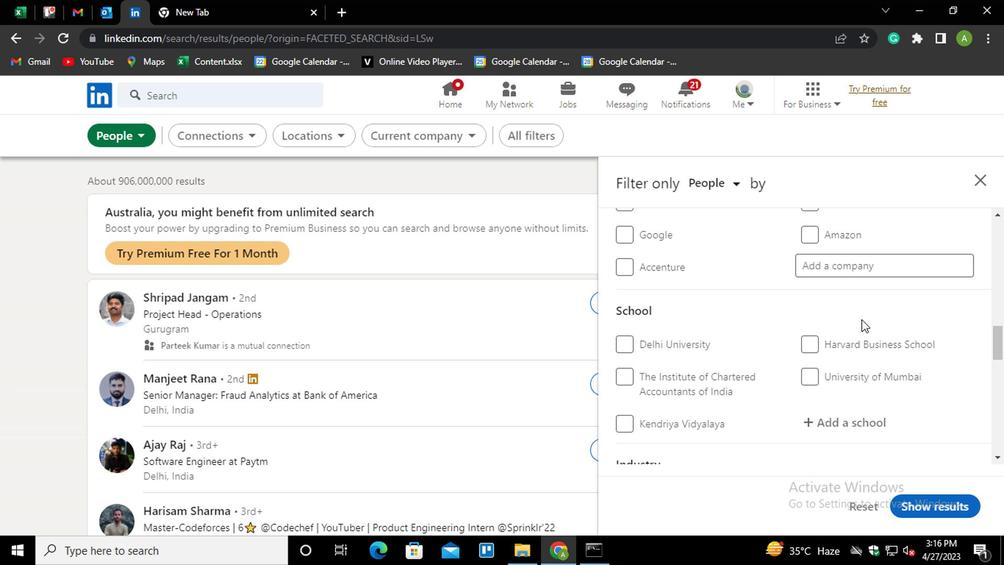 
Action: Mouse scrolled (860, 316) with delta (0, -1)
Screenshot: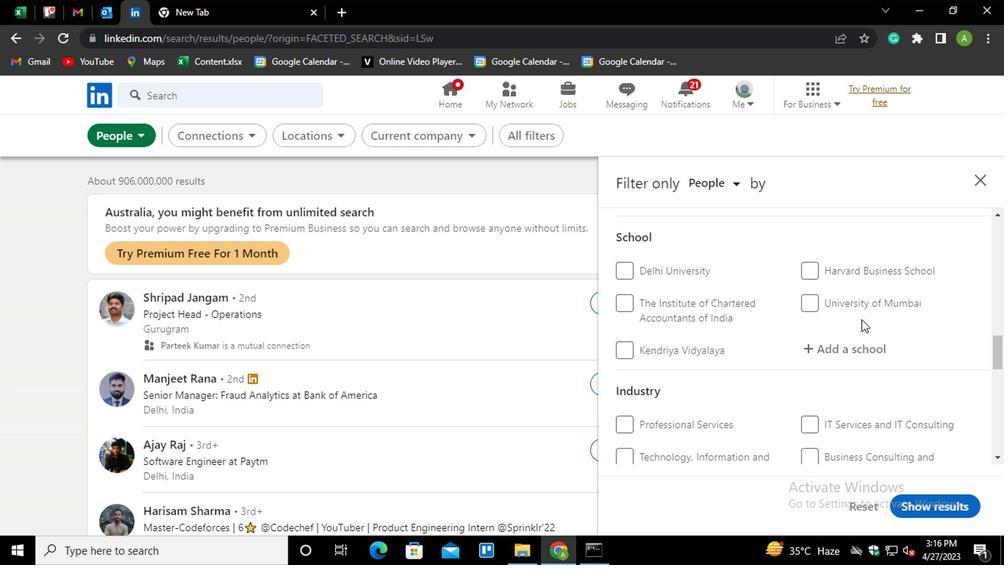 
Action: Mouse moved to (837, 269)
Screenshot: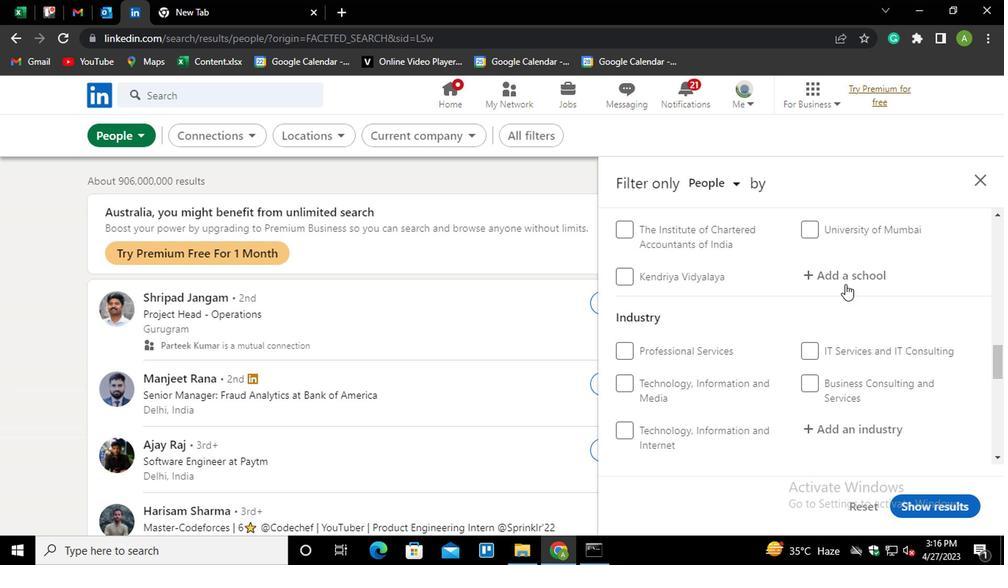 
Action: Mouse pressed left at (837, 269)
Screenshot: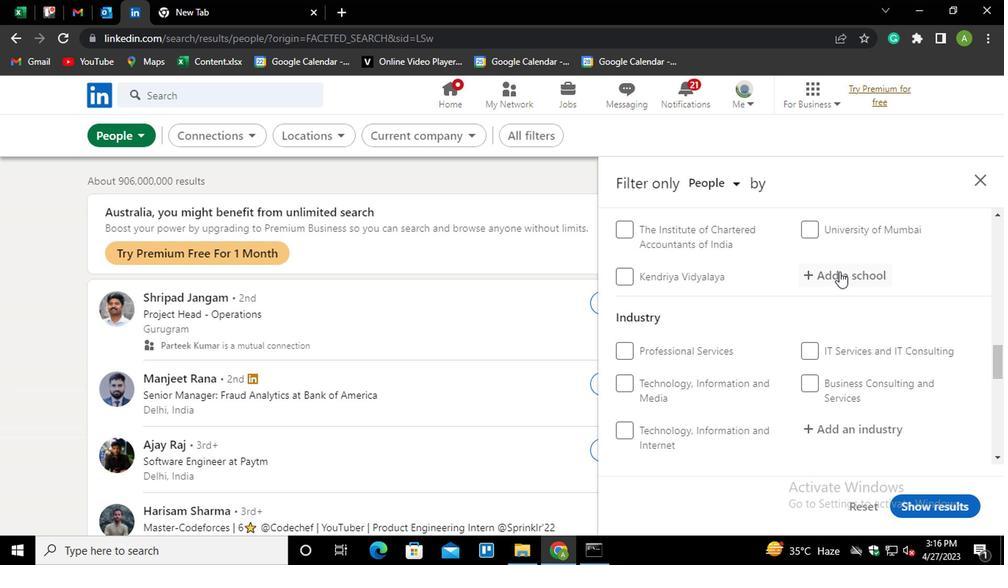
Action: Mouse moved to (836, 269)
Screenshot: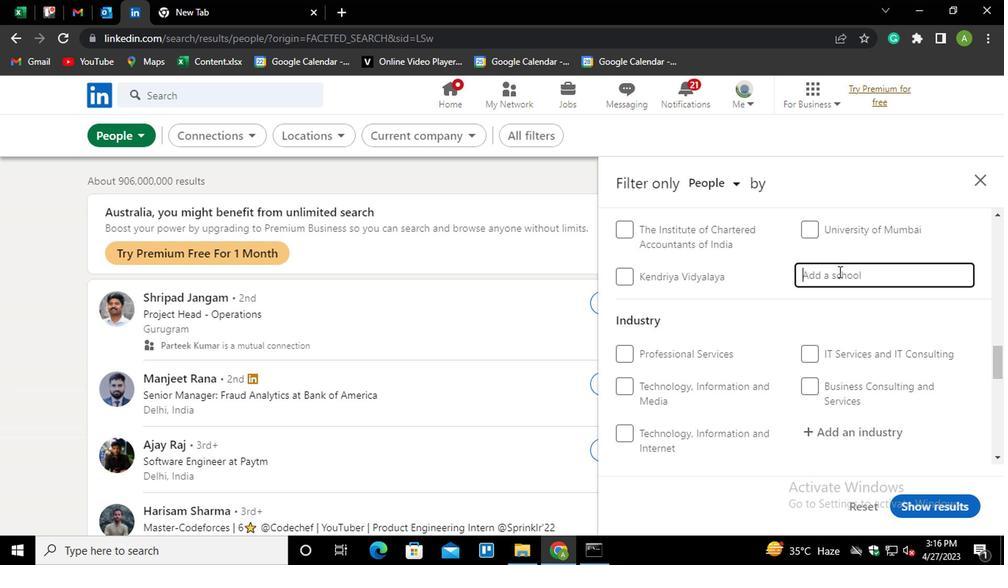 
Action: Key pressed <Key.shift><Key.shift><Key.shift><Key.shift><Key.shift><Key.shift><Key.shift><Key.shift><Key.shift><Key.shift><Key.shift><Key.shift><Key.shift><Key.shift><Key.shift><Key.shift><Key.shift><Key.shift><Key.shift><Key.shift><Key.shift><Key.shift><Key.shift><Key.shift><Key.shift><Key.shift><Key.shift>LOYOLA<Key.space><Key.shift>V<Key.backspace>COLL<Key.down><Key.enter>
Screenshot: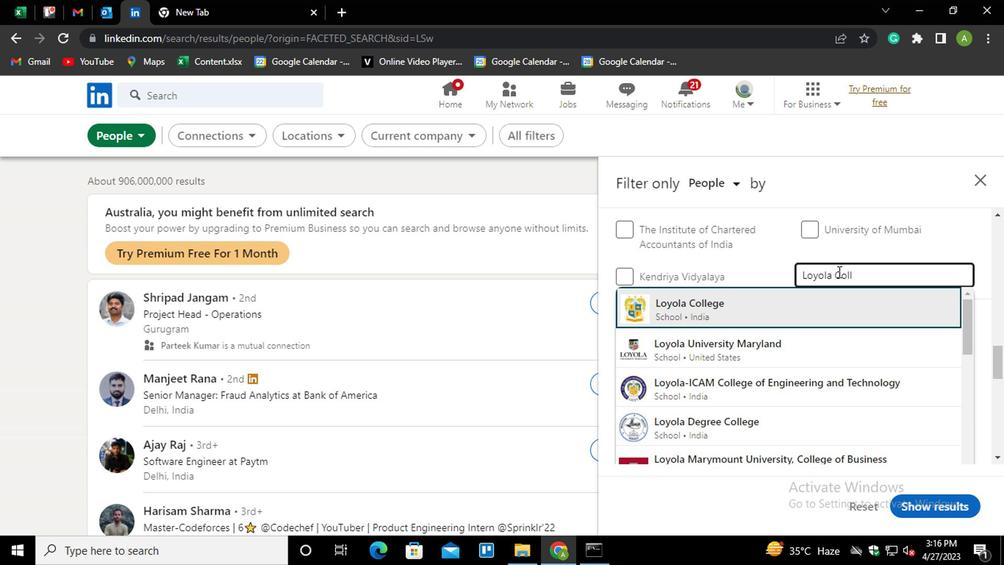 
Action: Mouse moved to (835, 282)
Screenshot: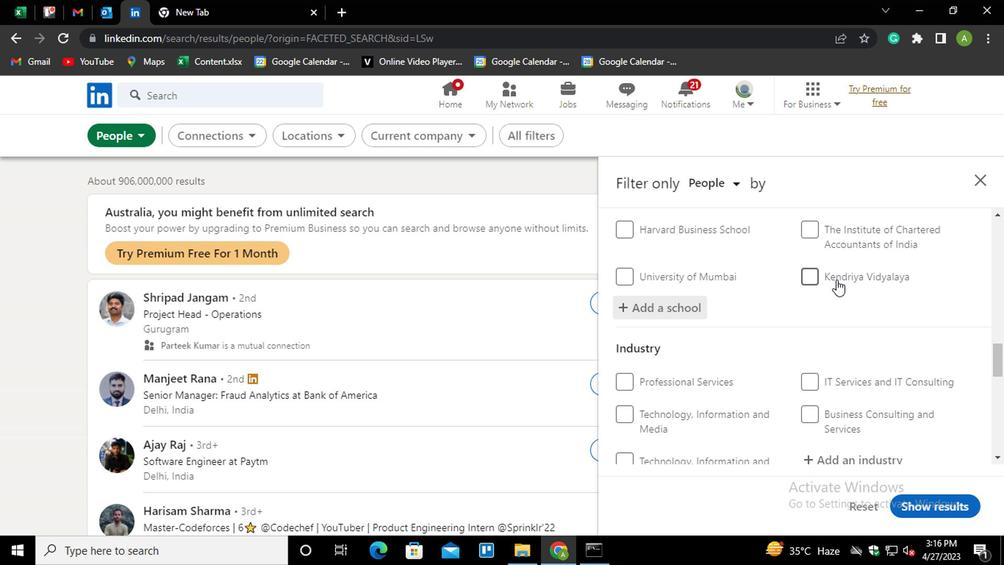 
Action: Mouse scrolled (835, 280) with delta (0, -1)
Screenshot: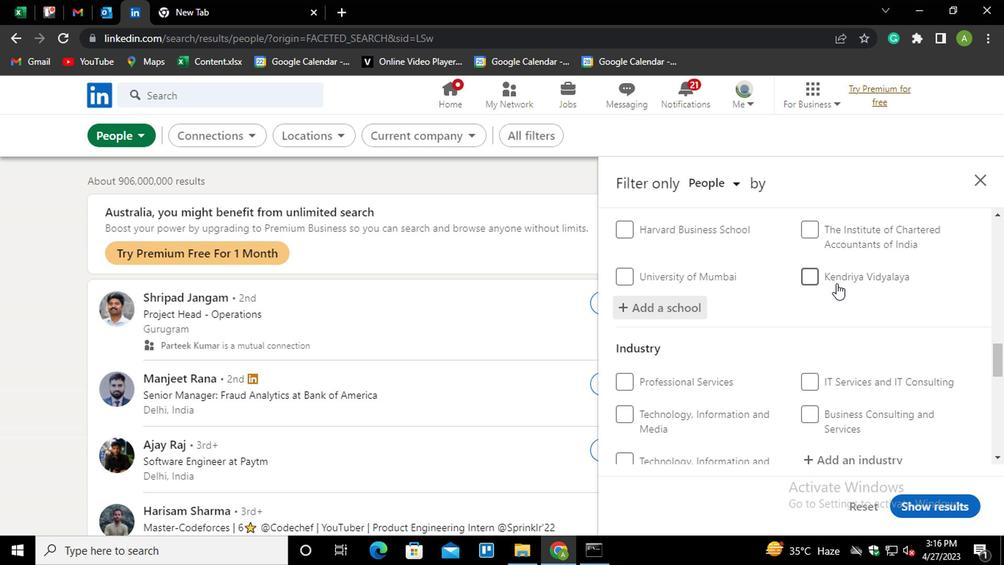 
Action: Mouse moved to (835, 282)
Screenshot: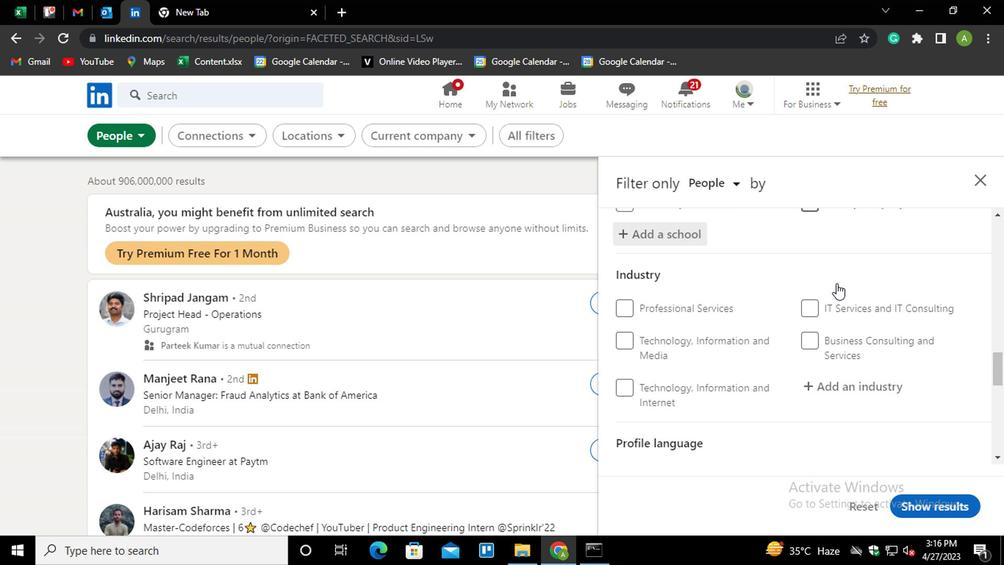 
Action: Mouse scrolled (835, 282) with delta (0, 0)
Screenshot: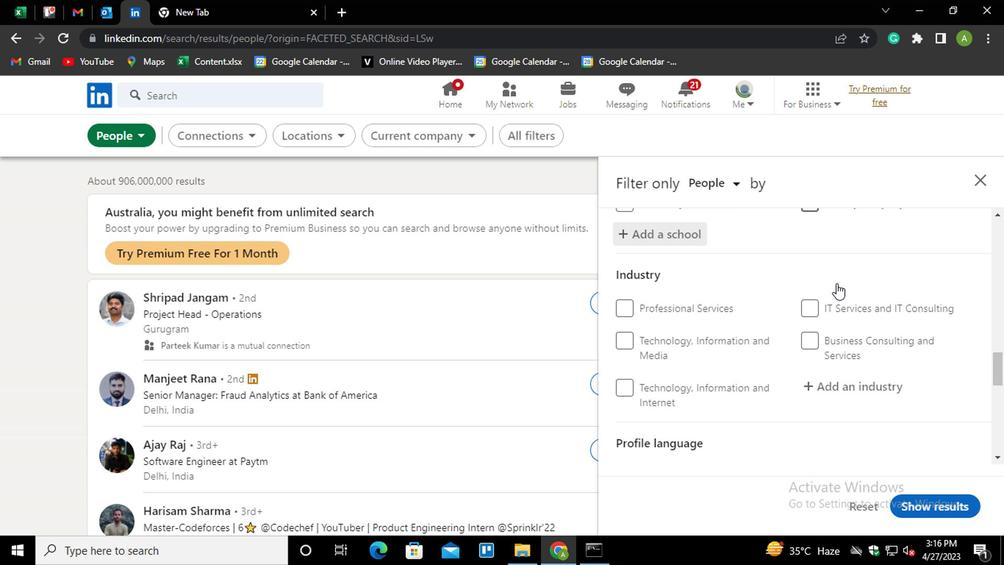 
Action: Mouse scrolled (835, 282) with delta (0, 0)
Screenshot: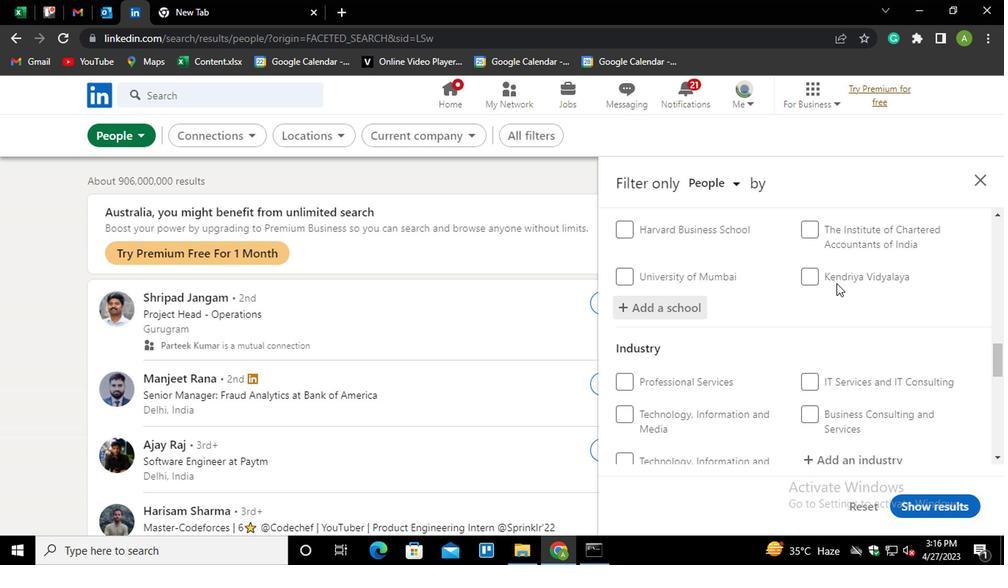 
Action: Mouse scrolled (835, 280) with delta (0, -1)
Screenshot: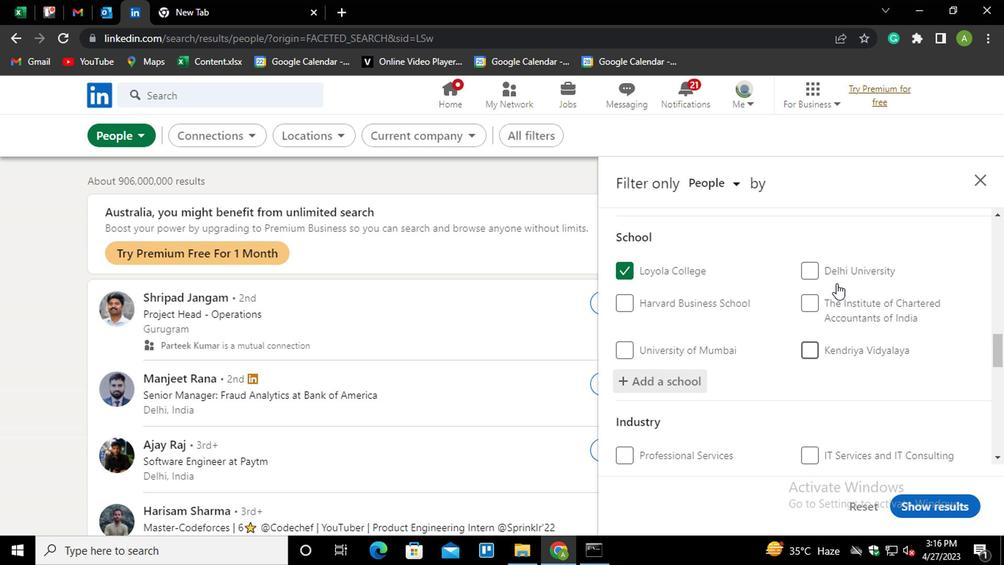 
Action: Mouse moved to (835, 282)
Screenshot: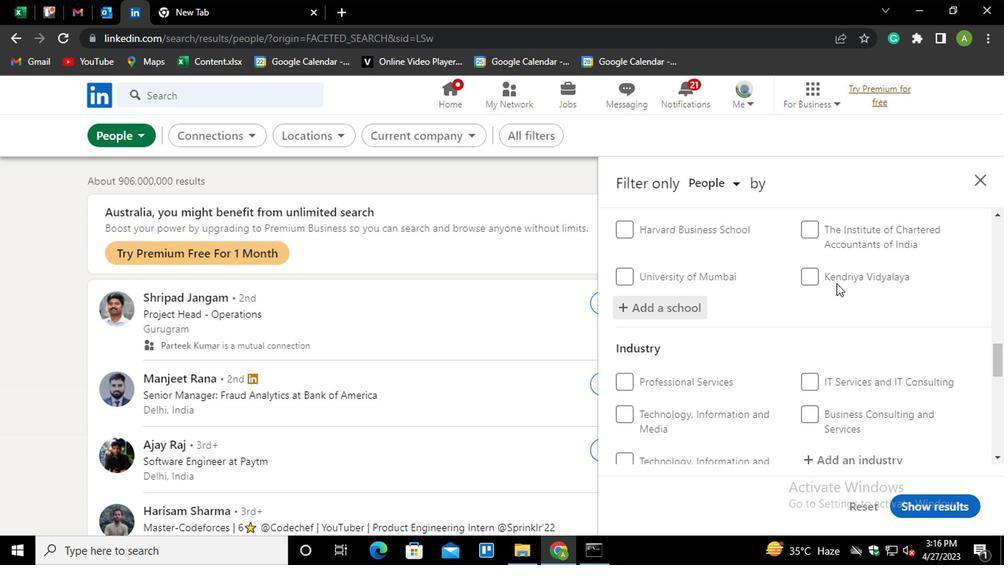
Action: Mouse scrolled (835, 282) with delta (0, 0)
Screenshot: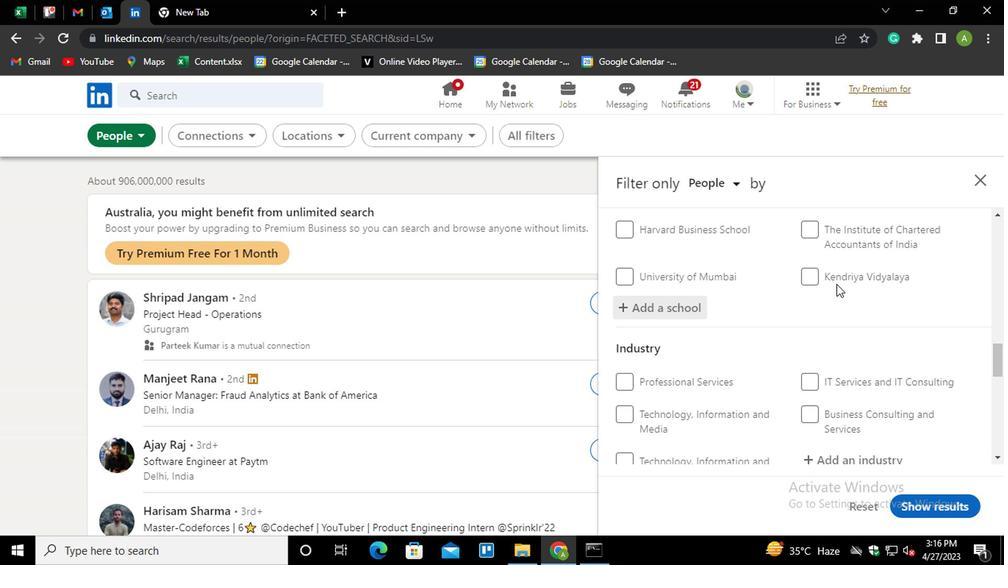 
Action: Mouse scrolled (835, 282) with delta (0, 0)
Screenshot: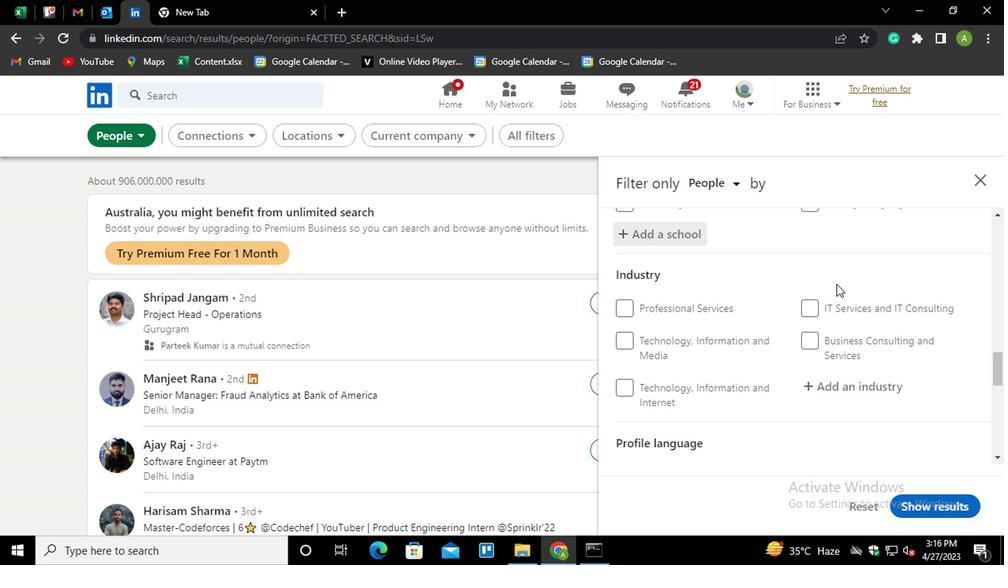 
Action: Mouse moved to (831, 312)
Screenshot: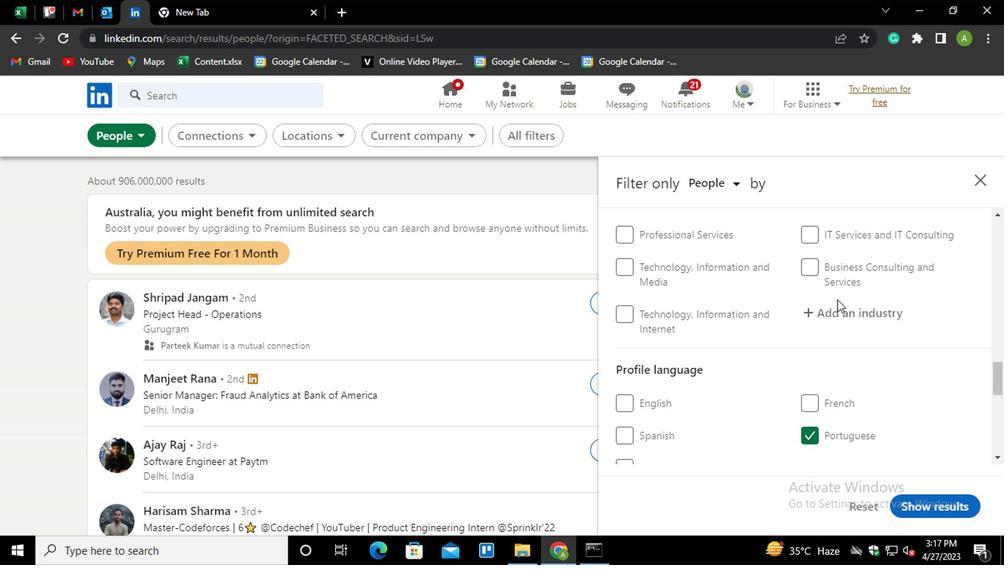 
Action: Mouse pressed left at (831, 312)
Screenshot: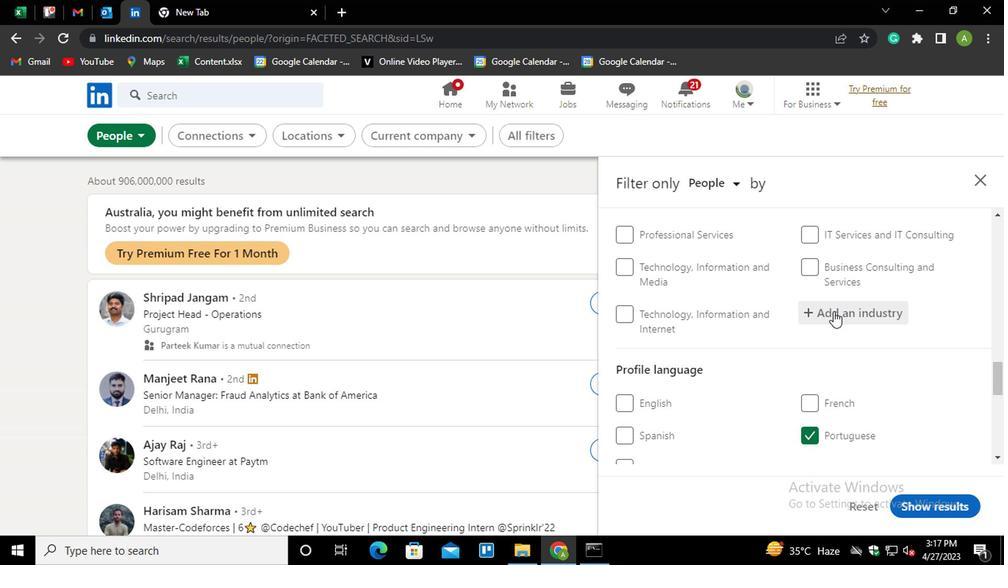 
Action: Mouse moved to (828, 313)
Screenshot: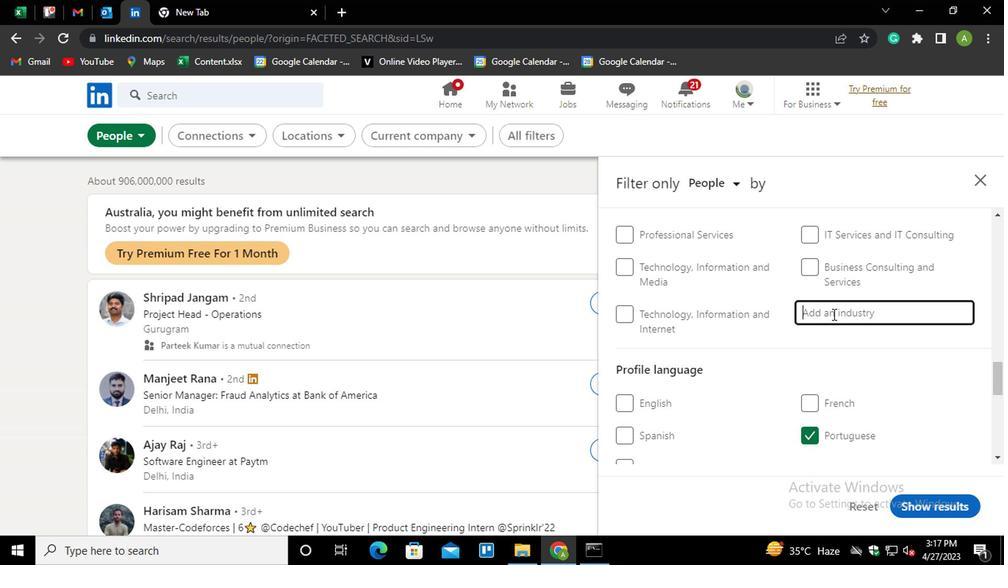 
Action: Key pressed <Key.shift>EB<Key.backspace>VENT<Key.space>PHOTO<Key.shift_r><Key.home><Key.shift>EMBE<Key.down><Key.enter>
Screenshot: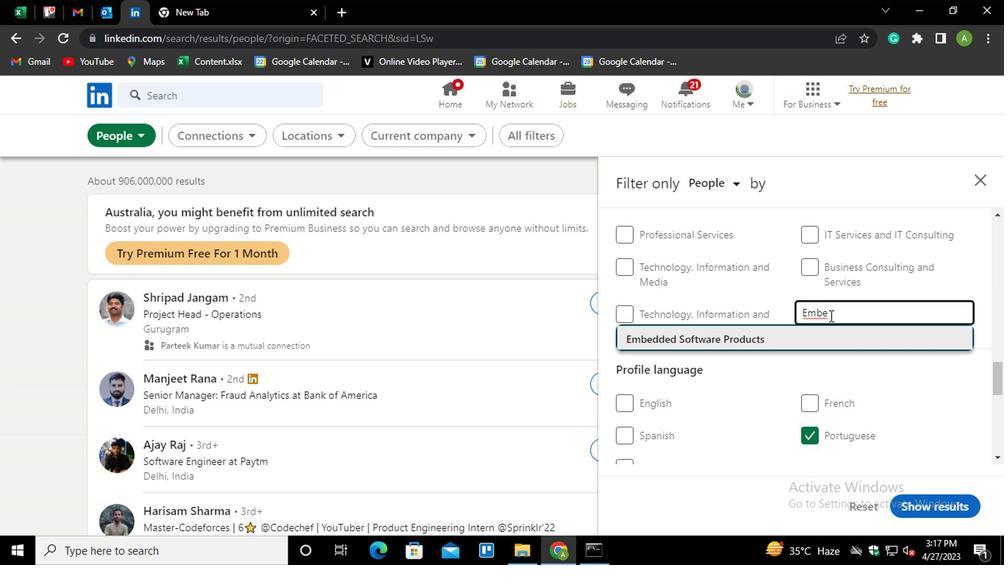 
Action: Mouse scrolled (828, 312) with delta (0, -1)
Screenshot: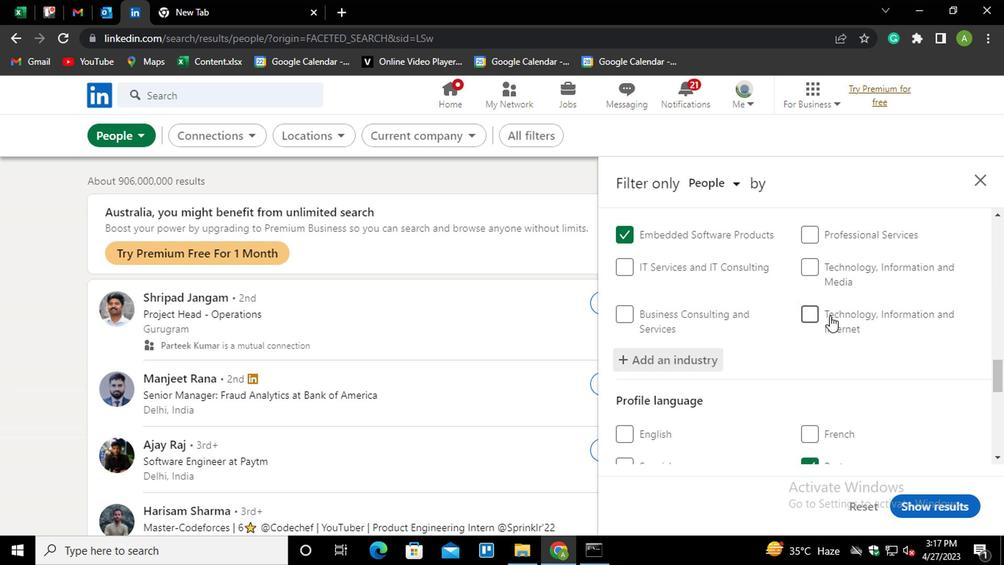 
Action: Mouse moved to (828, 316)
Screenshot: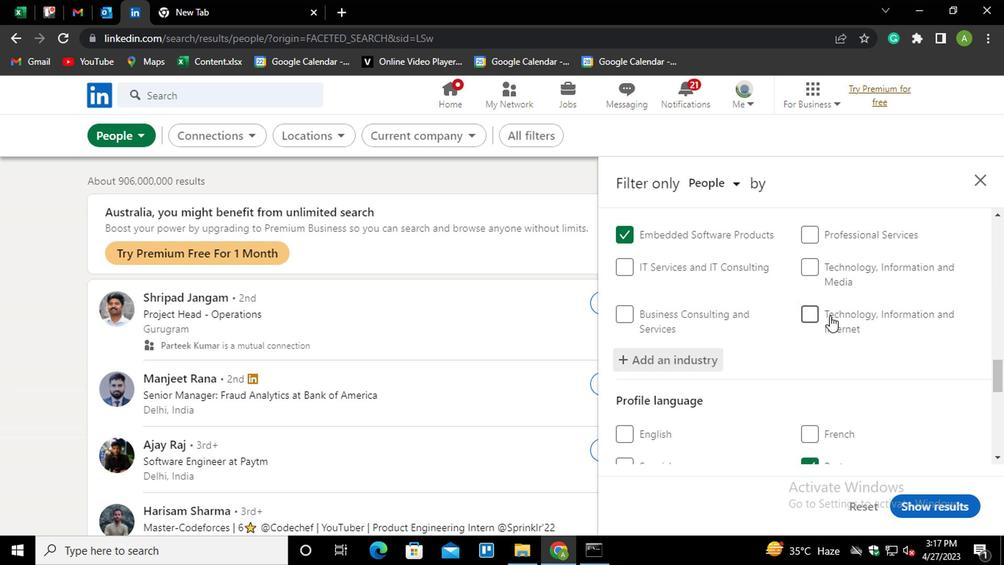 
Action: Mouse scrolled (828, 314) with delta (0, -1)
Screenshot: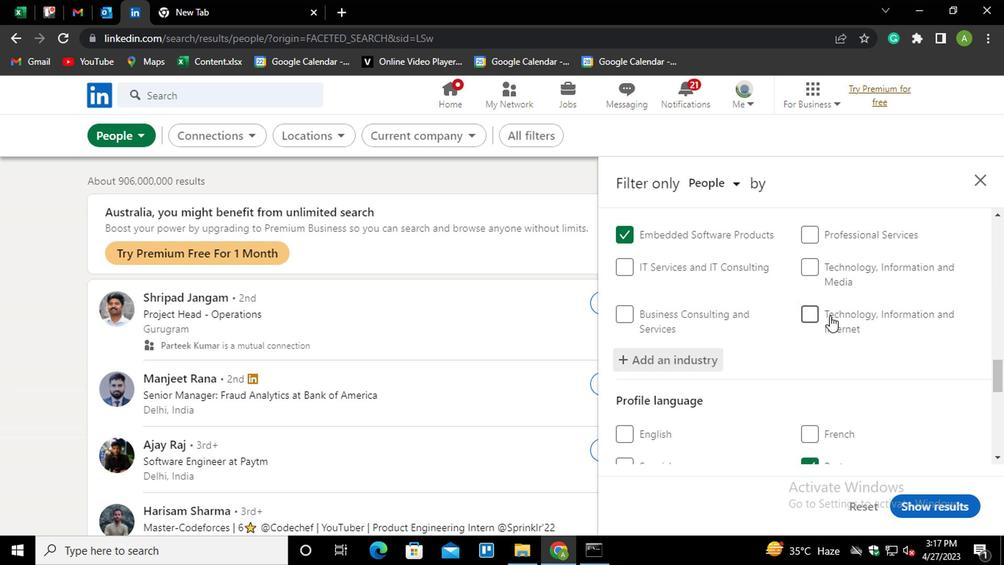 
Action: Mouse scrolled (828, 314) with delta (0, -1)
Screenshot: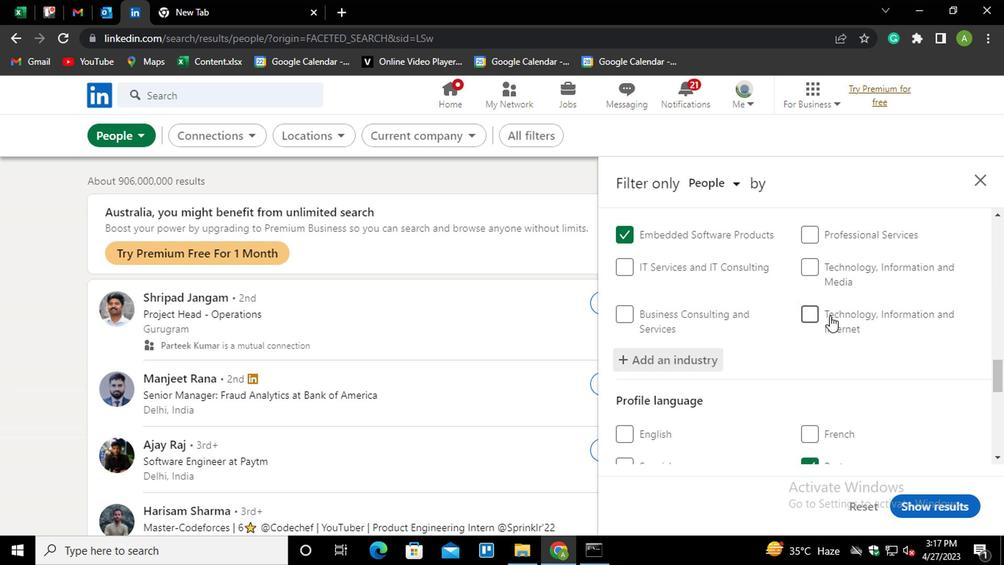 
Action: Mouse scrolled (828, 314) with delta (0, -1)
Screenshot: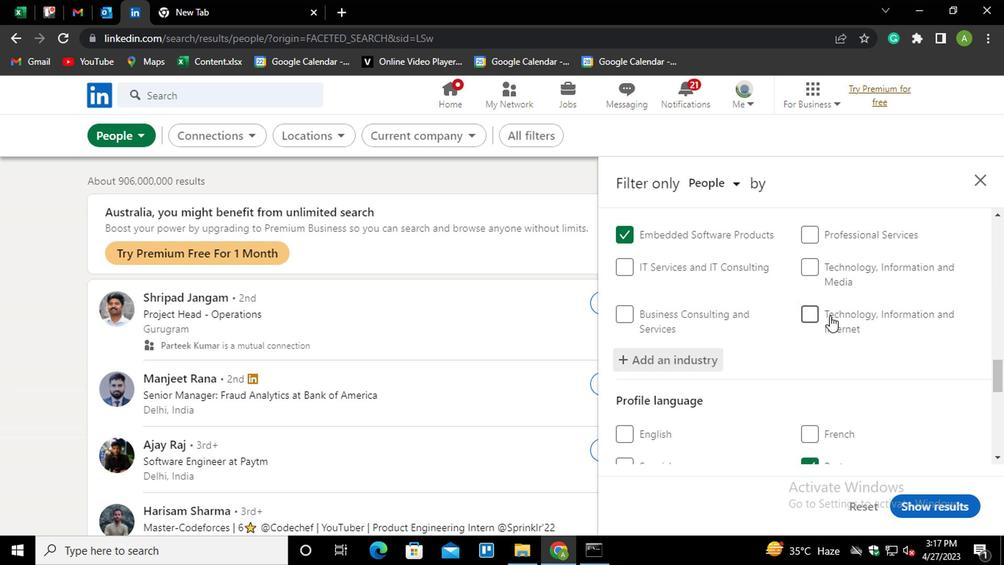 
Action: Mouse scrolled (828, 314) with delta (0, -1)
Screenshot: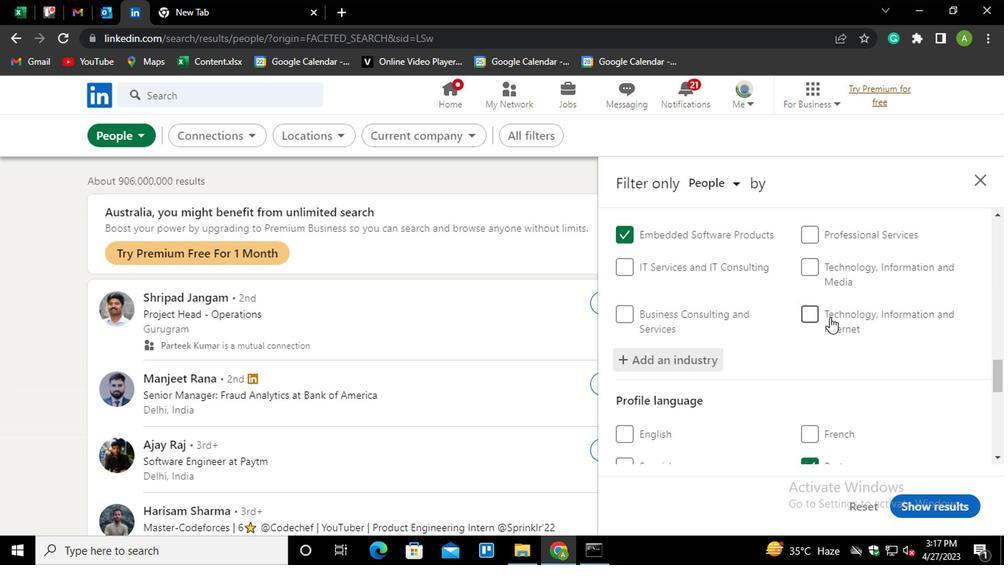 
Action: Mouse scrolled (828, 314) with delta (0, -1)
Screenshot: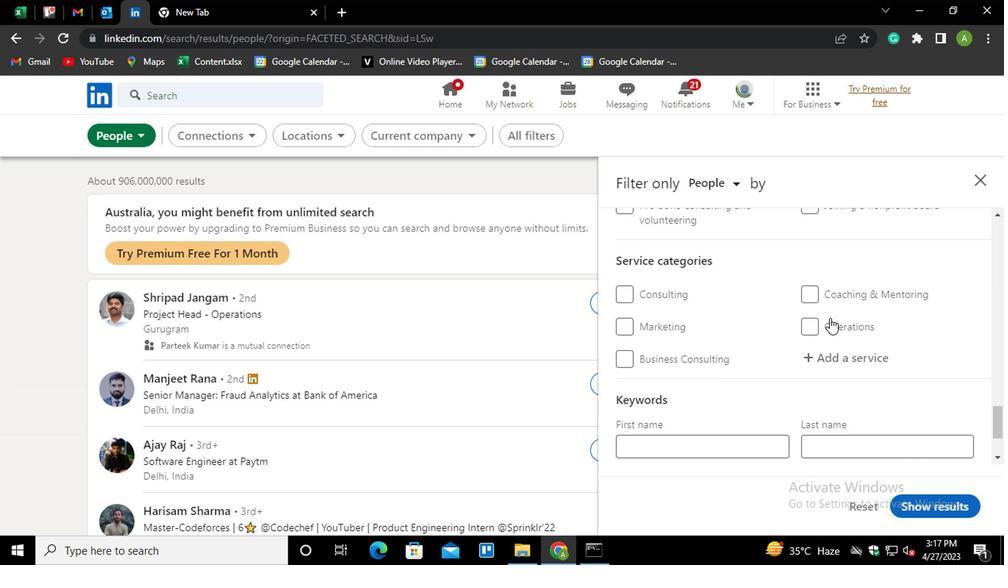 
Action: Mouse moved to (813, 284)
Screenshot: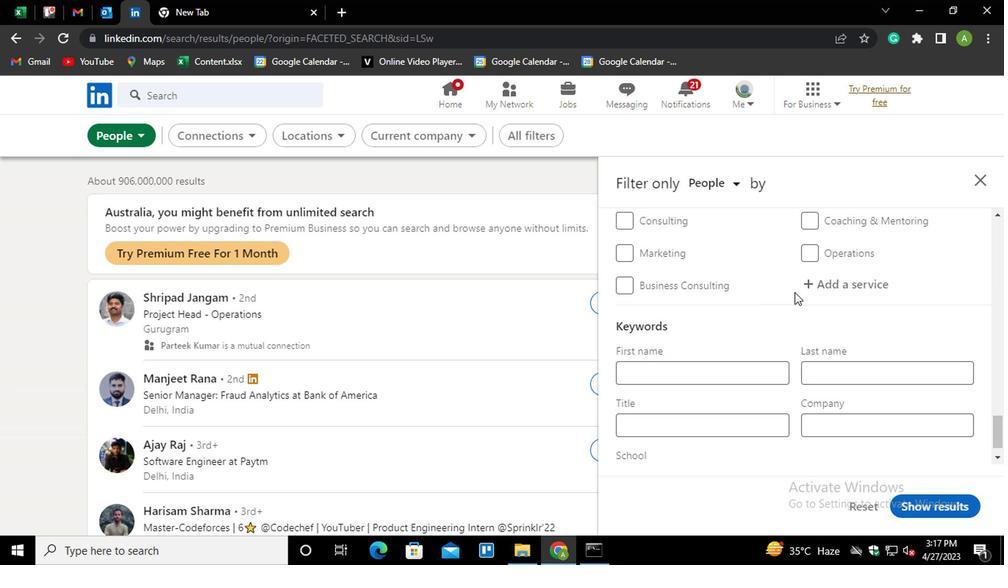 
Action: Mouse pressed left at (813, 284)
Screenshot: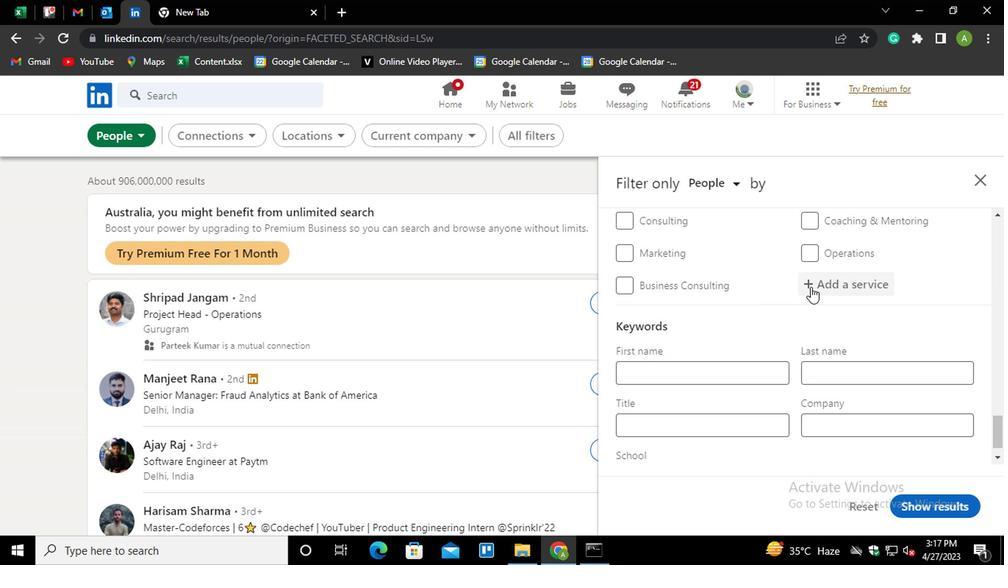 
Action: Key pressed <Key.shift>EVENTS<Key.down><Key.down><Key.down><Key.down><Key.down><Key.down><Key.up><Key.enter>
Screenshot: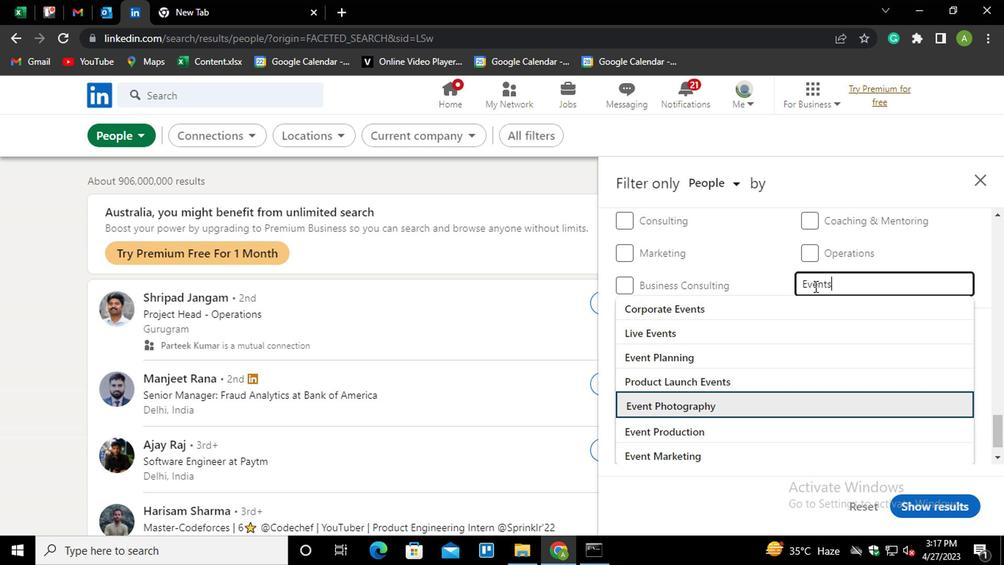 
Action: Mouse moved to (809, 286)
Screenshot: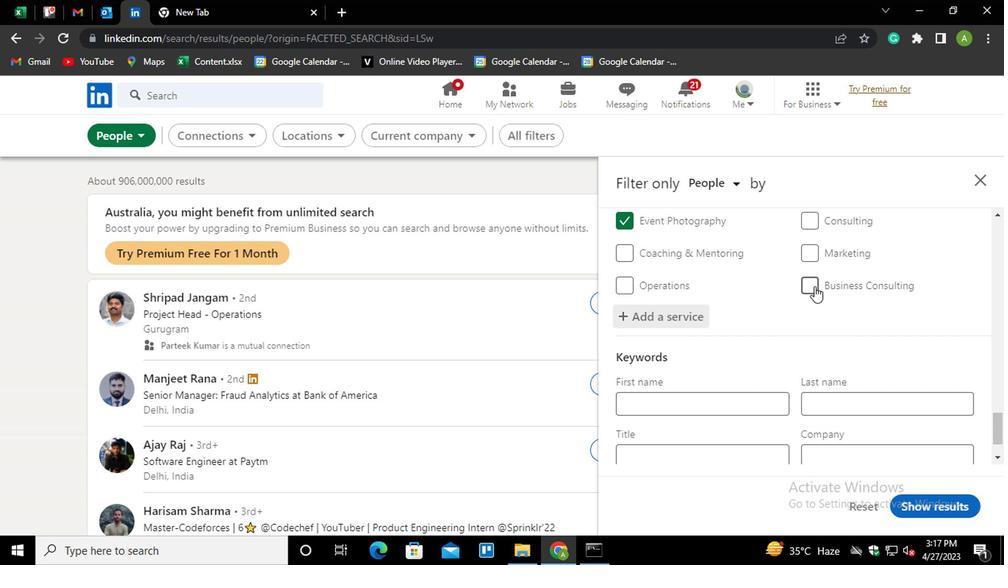
Action: Mouse scrolled (809, 286) with delta (0, 0)
Screenshot: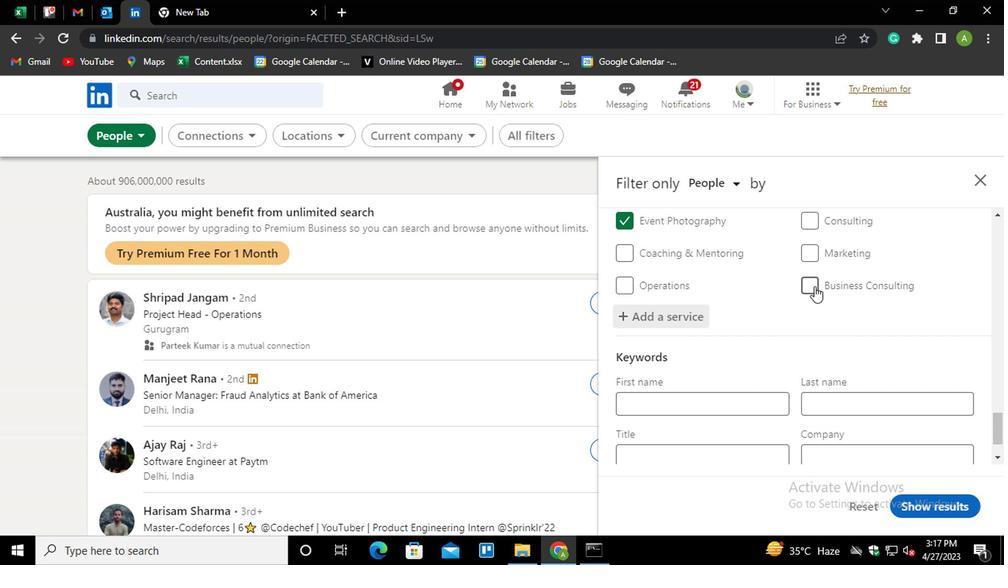 
Action: Mouse moved to (809, 287)
Screenshot: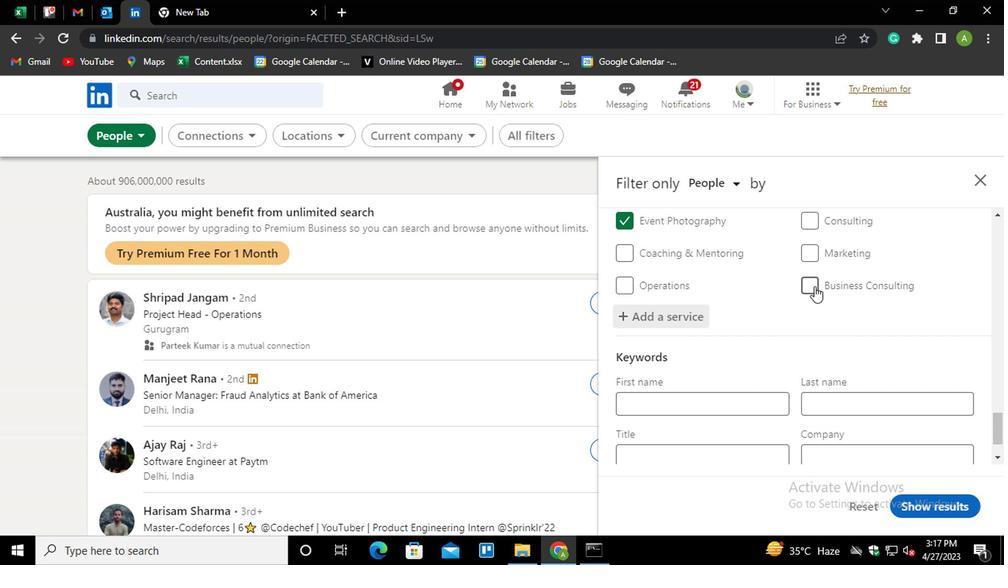 
Action: Mouse scrolled (809, 286) with delta (0, -1)
Screenshot: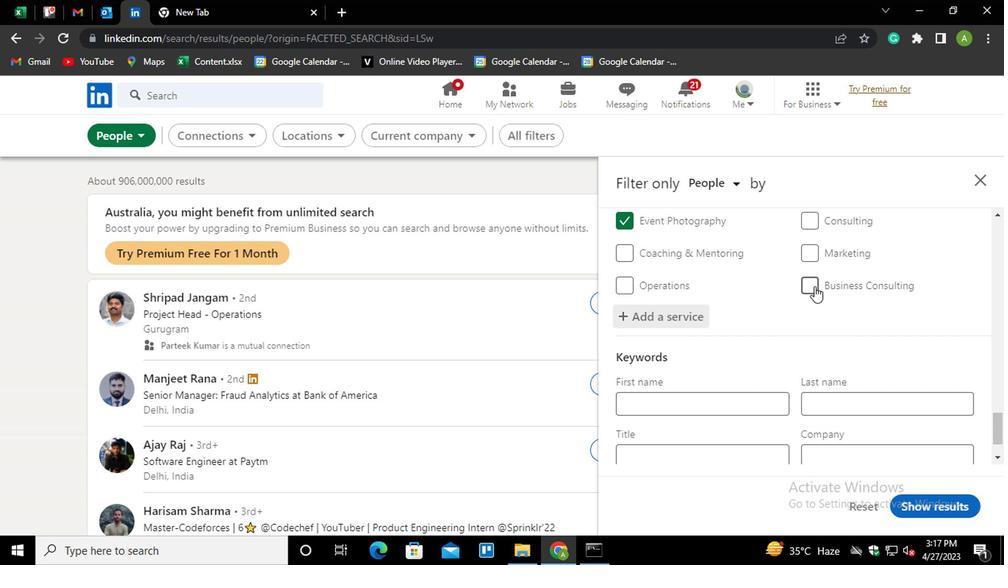 
Action: Mouse scrolled (809, 286) with delta (0, -1)
Screenshot: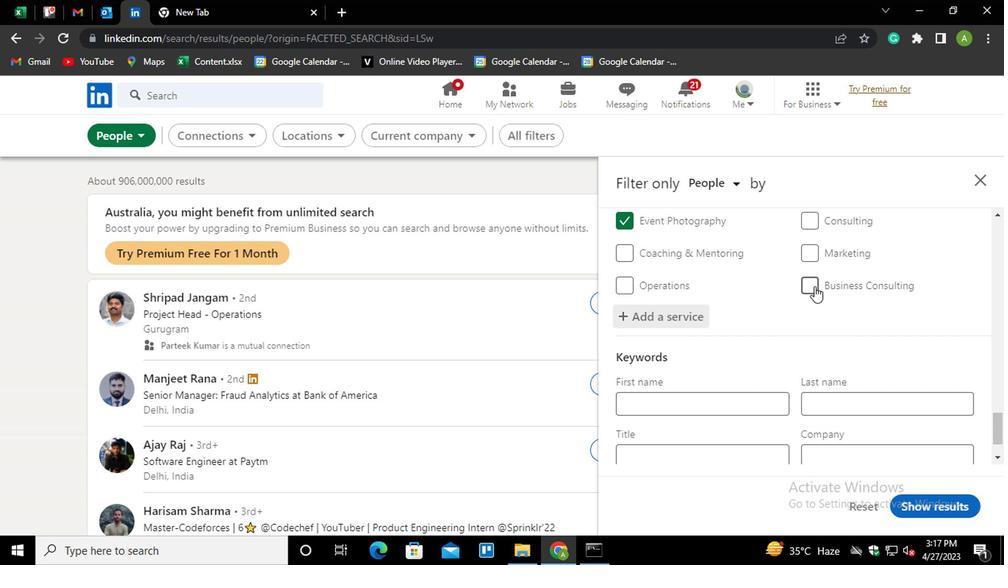 
Action: Mouse moved to (808, 288)
Screenshot: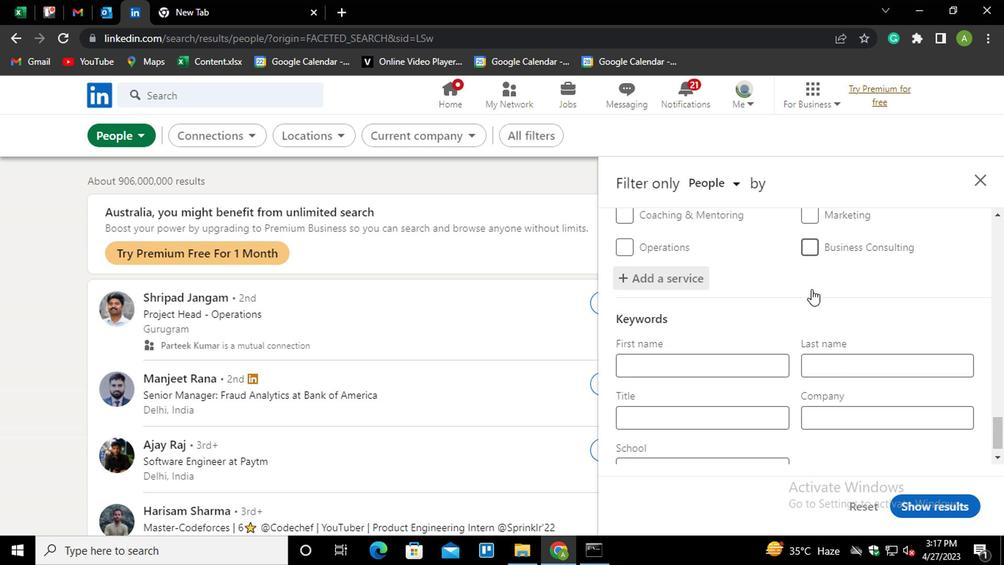 
Action: Mouse scrolled (808, 287) with delta (0, 0)
Screenshot: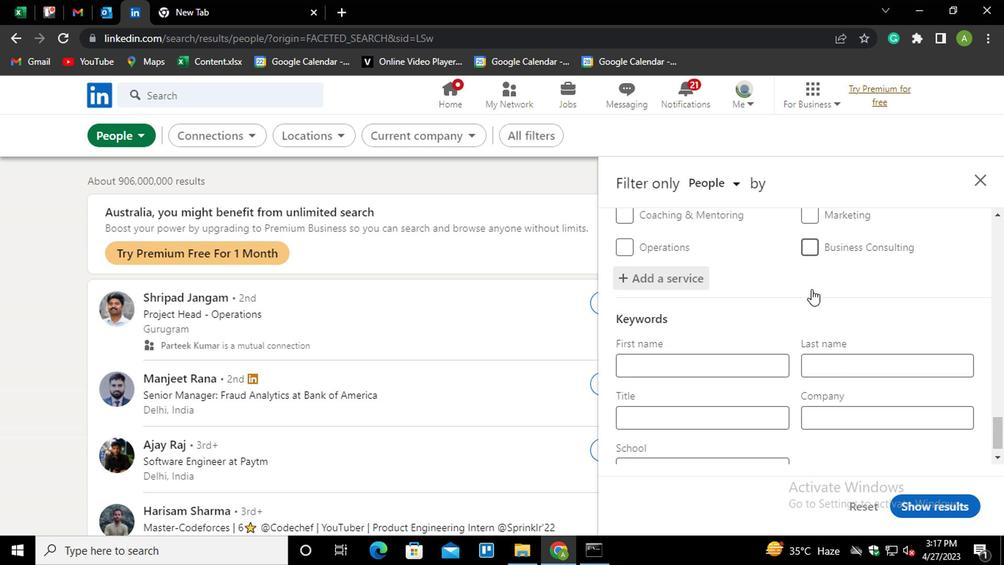 
Action: Mouse scrolled (808, 287) with delta (0, 0)
Screenshot: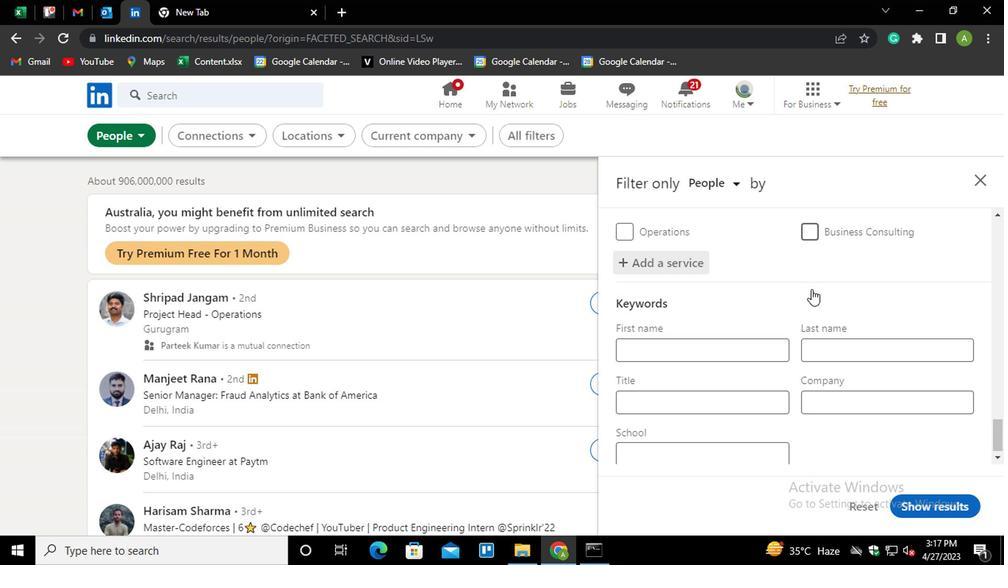 
Action: Mouse scrolled (808, 287) with delta (0, 0)
Screenshot: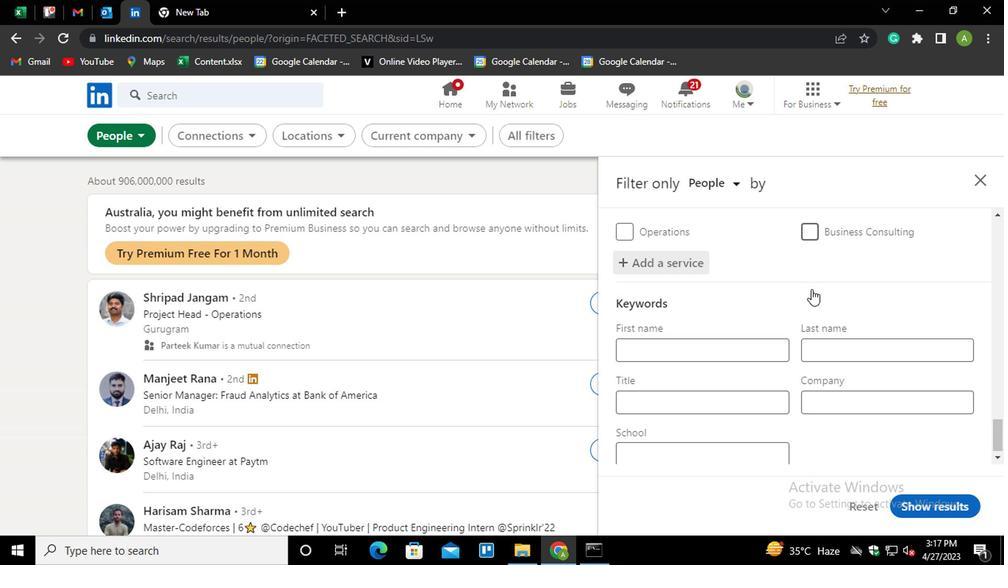 
Action: Mouse scrolled (808, 287) with delta (0, 0)
Screenshot: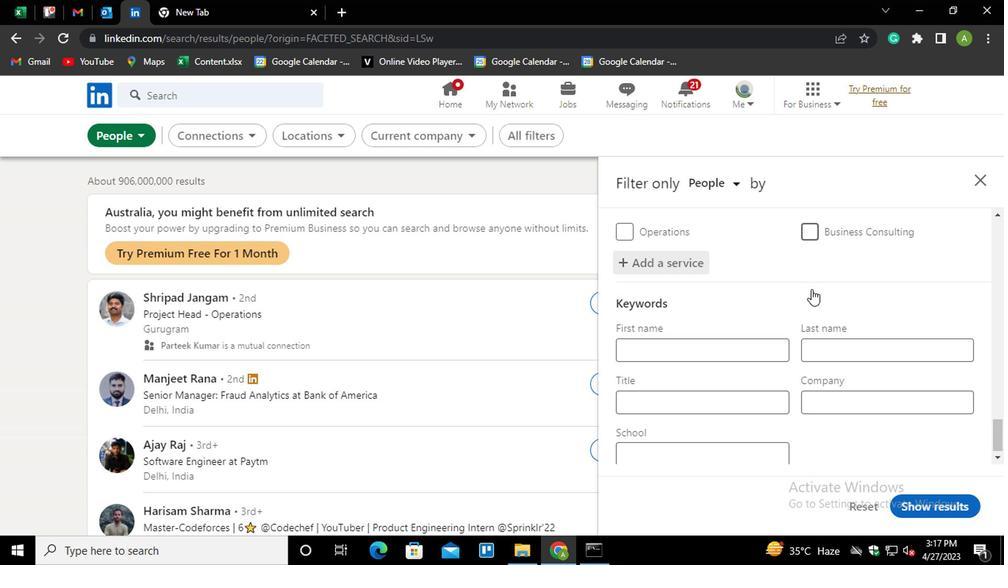 
Action: Mouse moved to (667, 394)
Screenshot: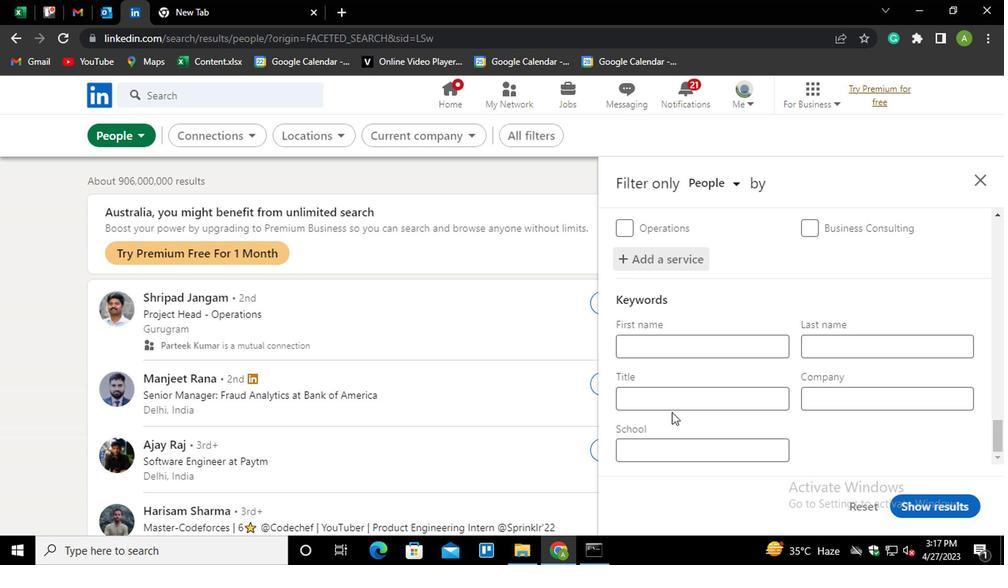 
Action: Mouse pressed left at (667, 394)
Screenshot: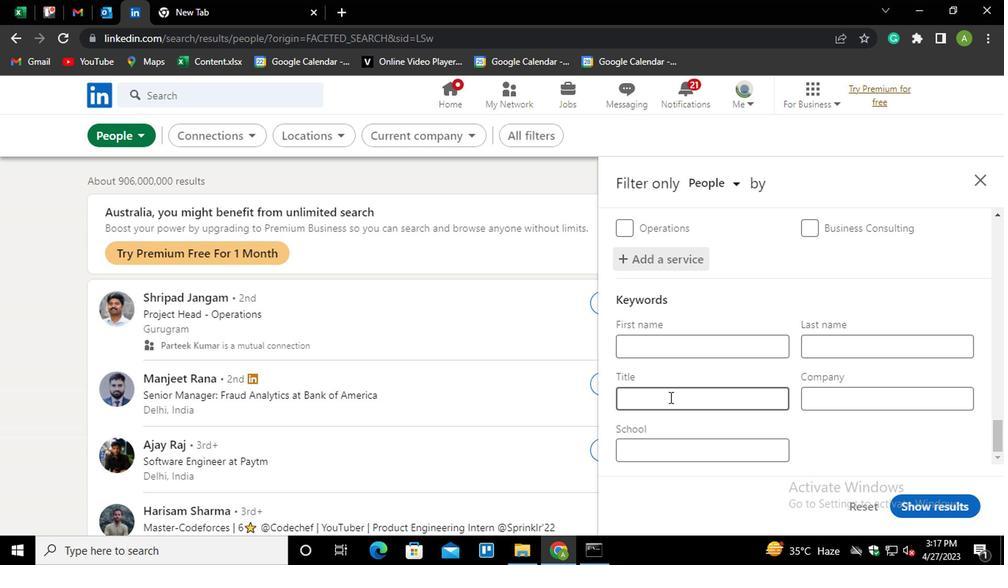 
Action: Key pressed <Key.shift>CUSTOMER<Key.space><Key.shift>SUPPORT<Key.space><Key.shift><Key.shift><Key.shift><Key.shift><Key.shift><Key.shift><Key.shift>REPRESENTATIVE
Screenshot: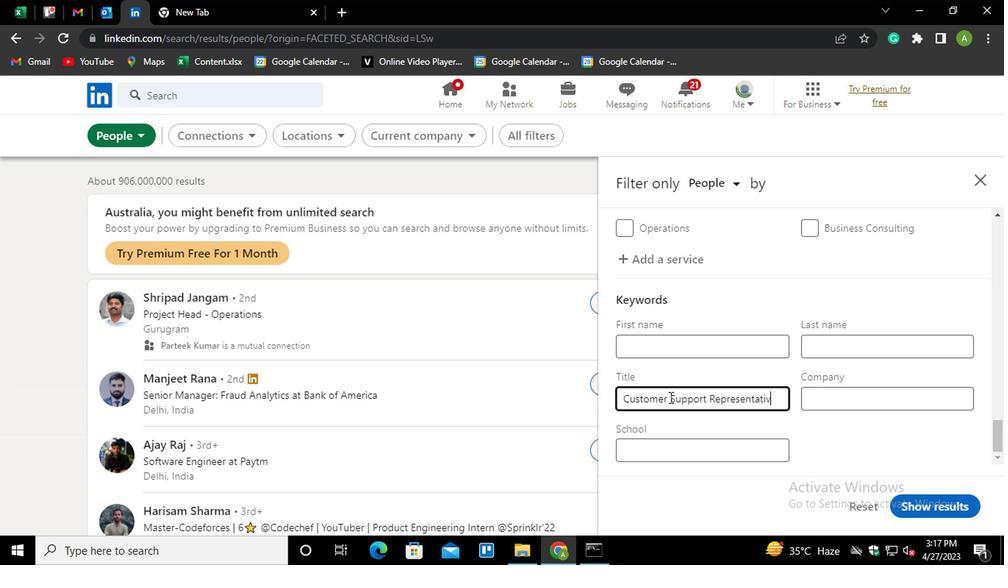
Action: Mouse moved to (855, 433)
Screenshot: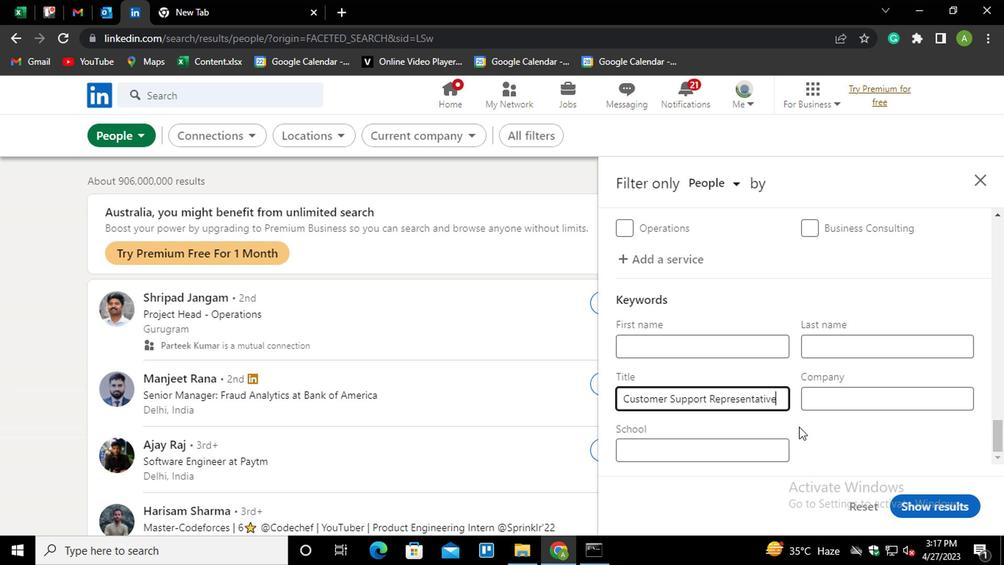 
Action: Mouse pressed left at (855, 433)
Screenshot: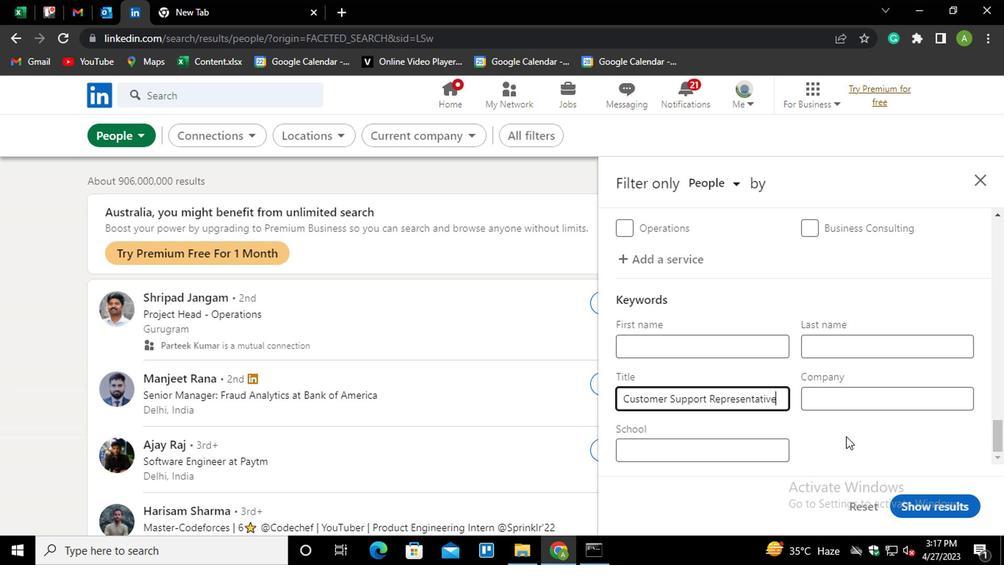
Action: Mouse moved to (912, 502)
Screenshot: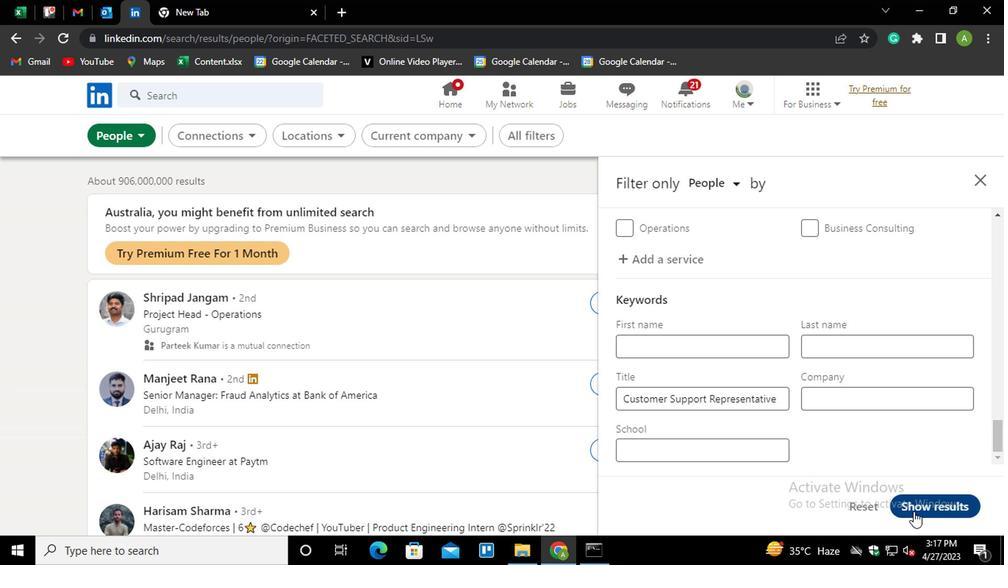 
Action: Mouse pressed left at (912, 502)
Screenshot: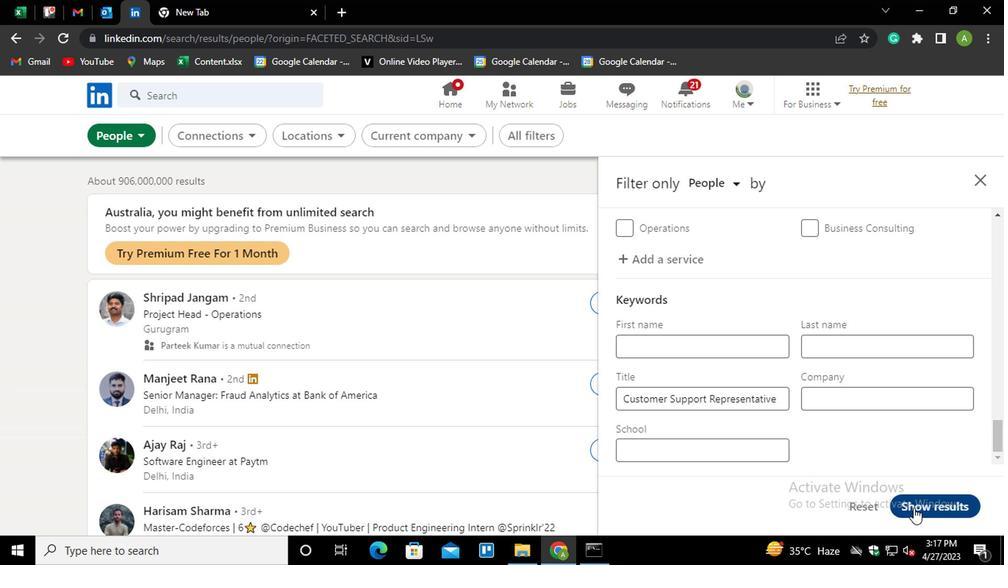 
Action: Mouse moved to (906, 503)
Screenshot: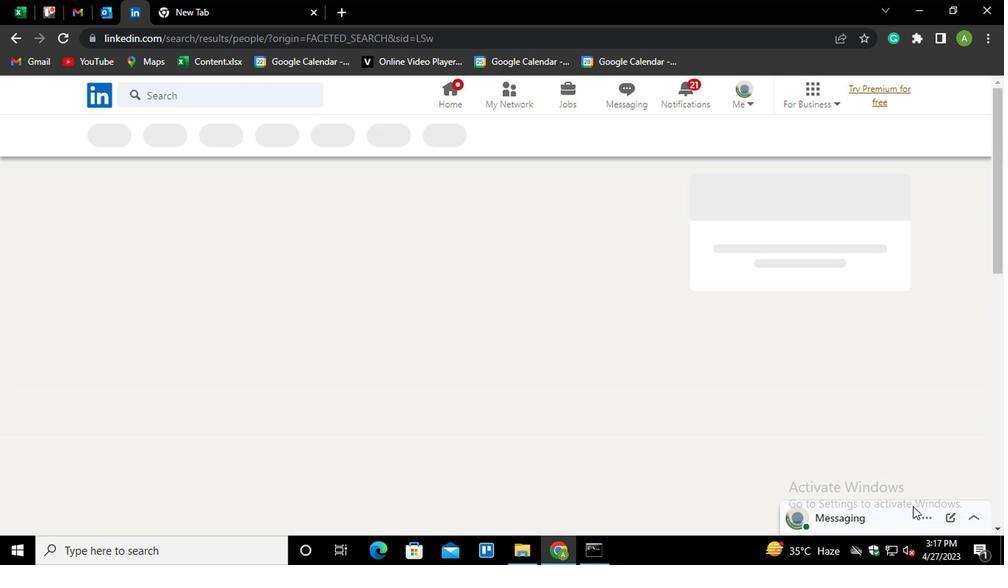 
